 Task: Find connections with filter location Pilar do Sul with filter topic #wellness with filter profile language Potuguese with filter current company Dhanuka Agritech Ltd. with filter school Government College of Engineering Aurangabad with filter industry Rail Transportation with filter service category Nonprofit Consulting with filter keywords title Call Center Representative
Action: Mouse moved to (253, 336)
Screenshot: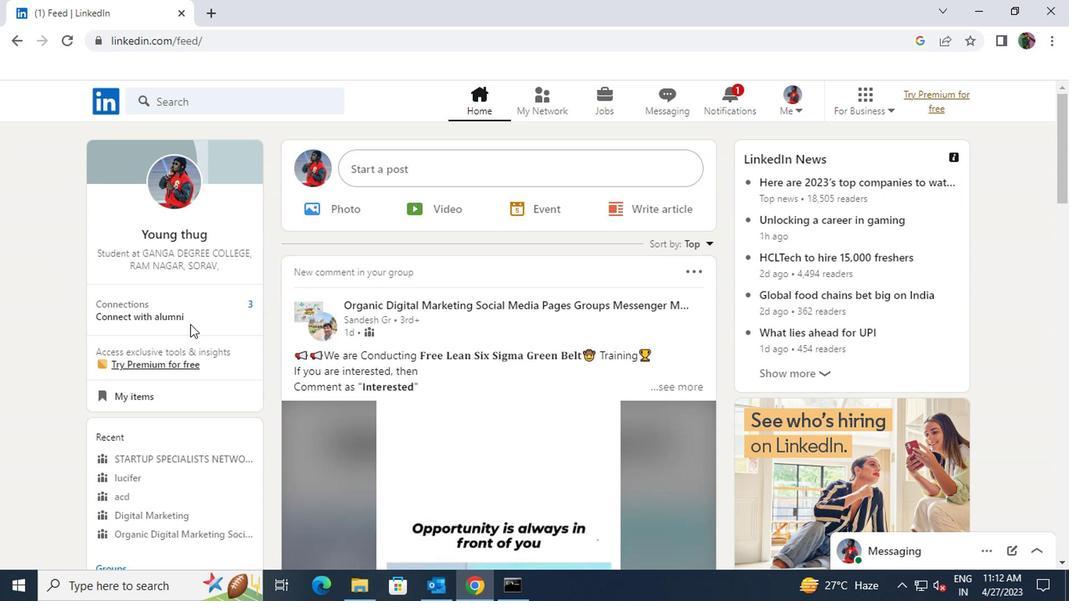 
Action: Mouse pressed left at (253, 336)
Screenshot: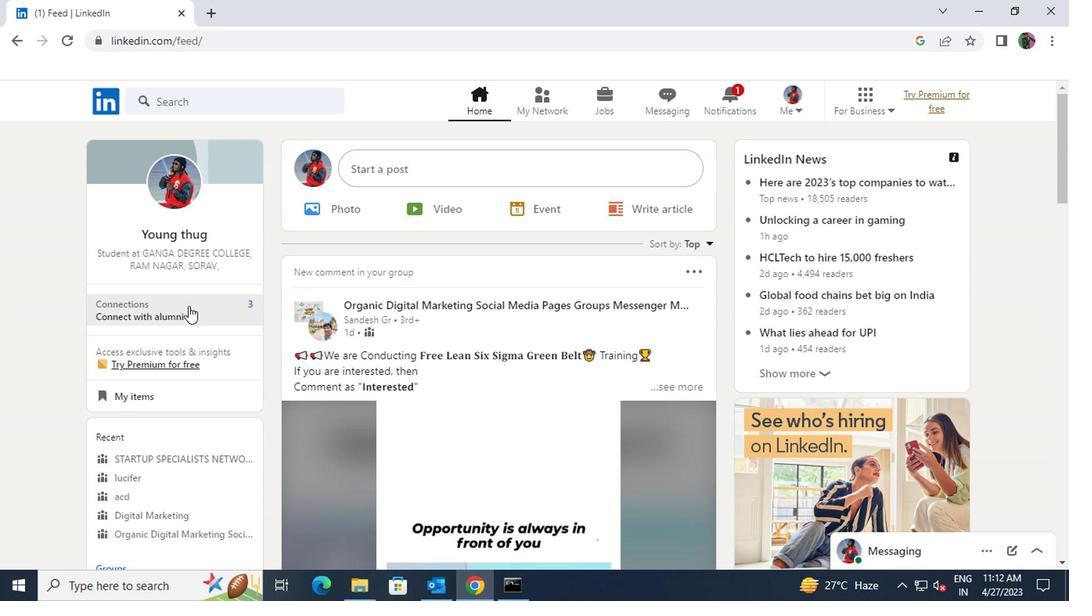 
Action: Mouse moved to (268, 255)
Screenshot: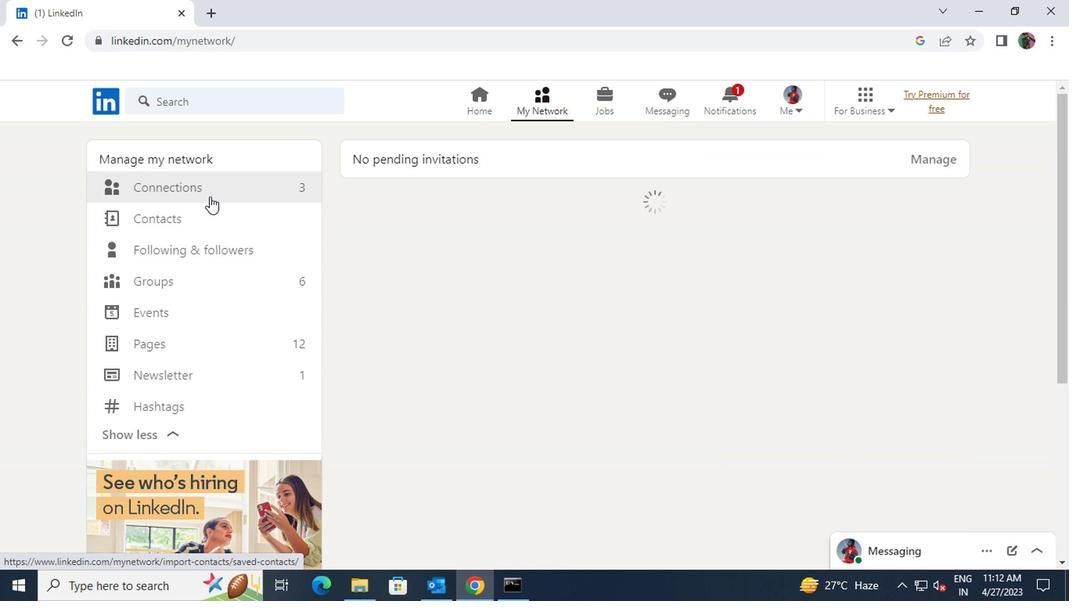 
Action: Mouse pressed left at (268, 255)
Screenshot: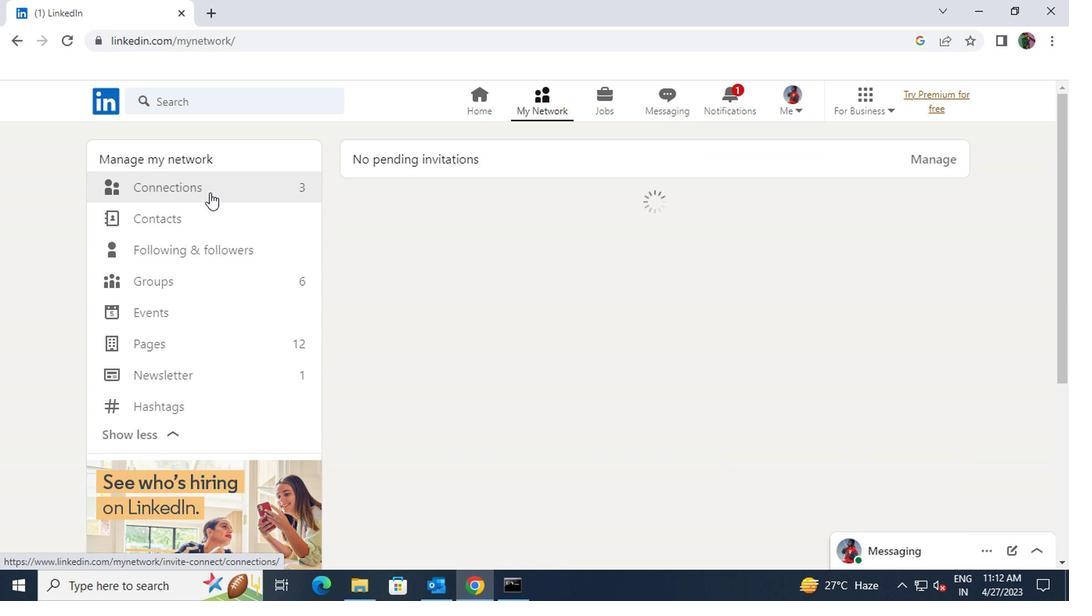 
Action: Mouse moved to (556, 256)
Screenshot: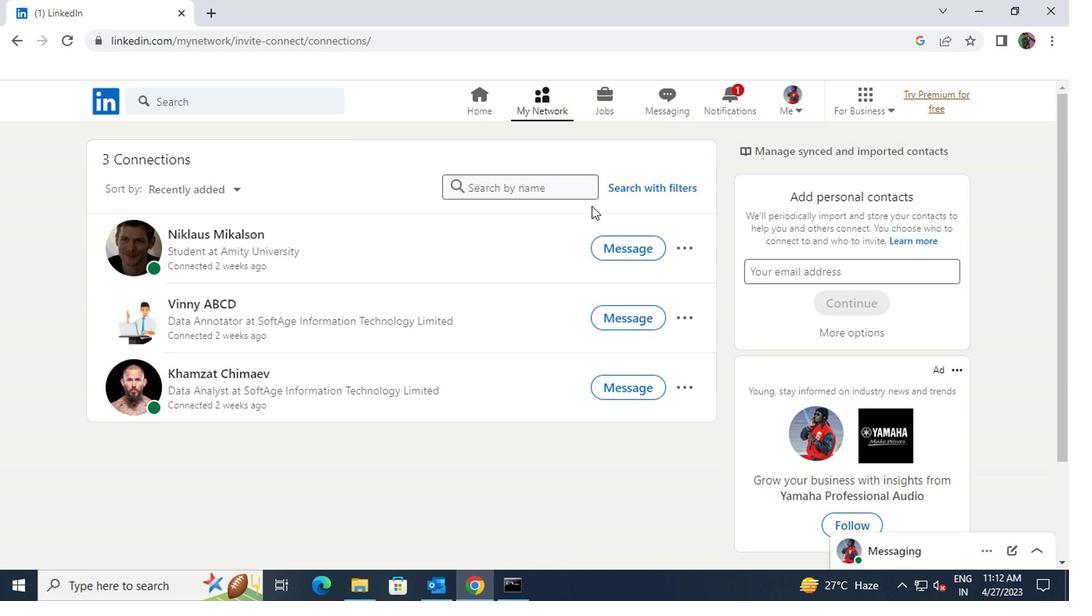 
Action: Mouse pressed left at (556, 256)
Screenshot: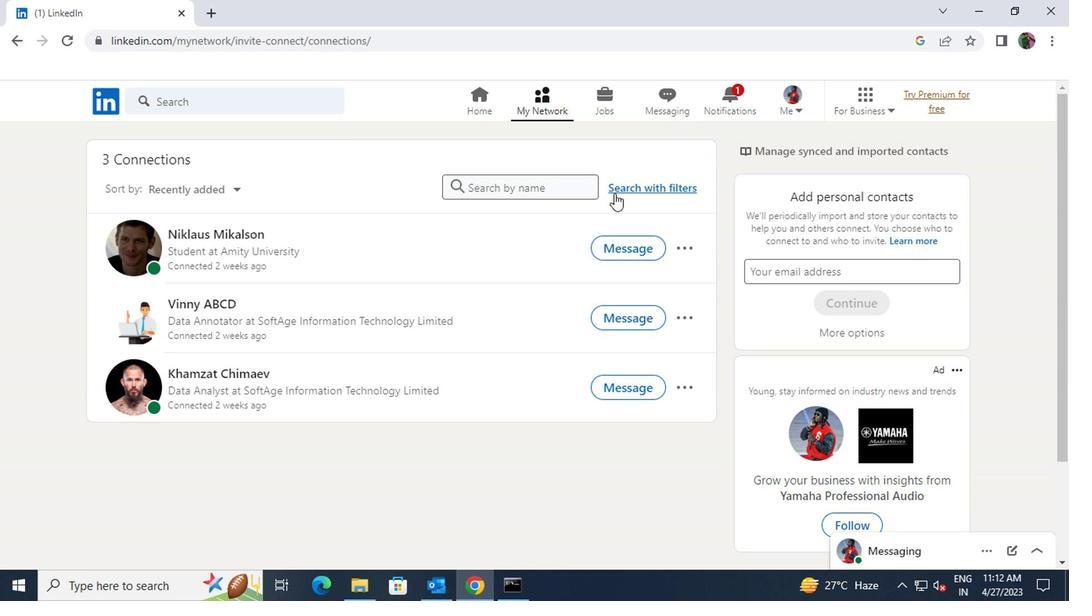 
Action: Mouse moved to (541, 223)
Screenshot: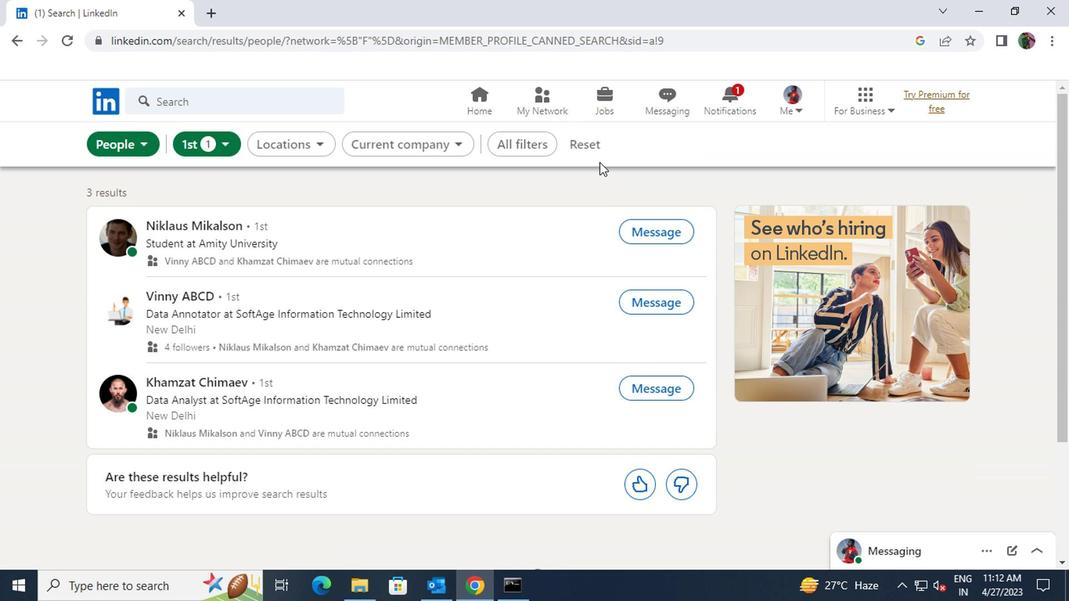 
Action: Mouse pressed left at (541, 223)
Screenshot: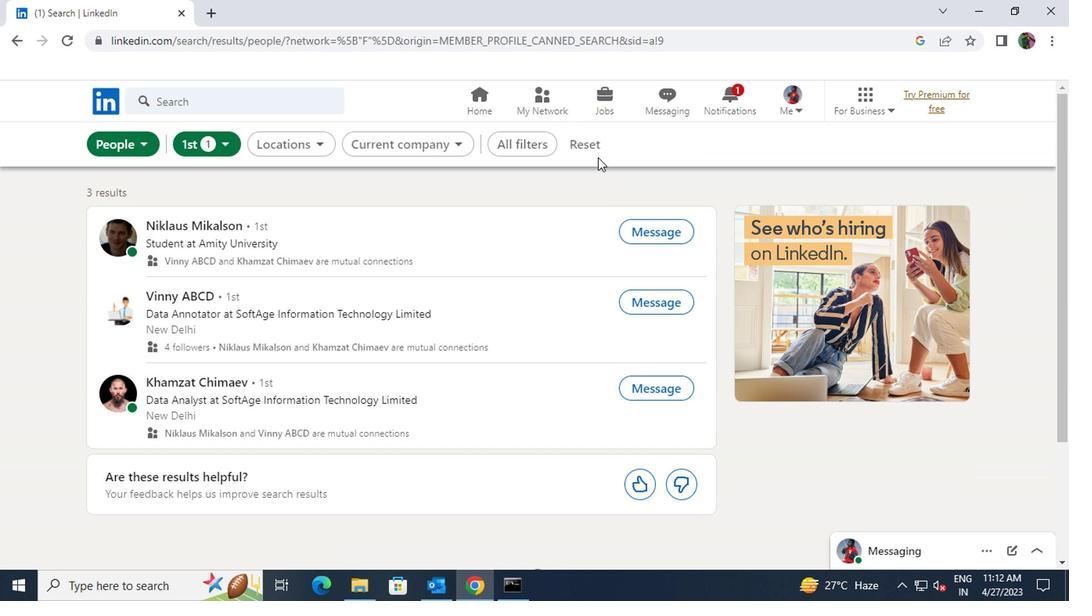 
Action: Mouse moved to (497, 216)
Screenshot: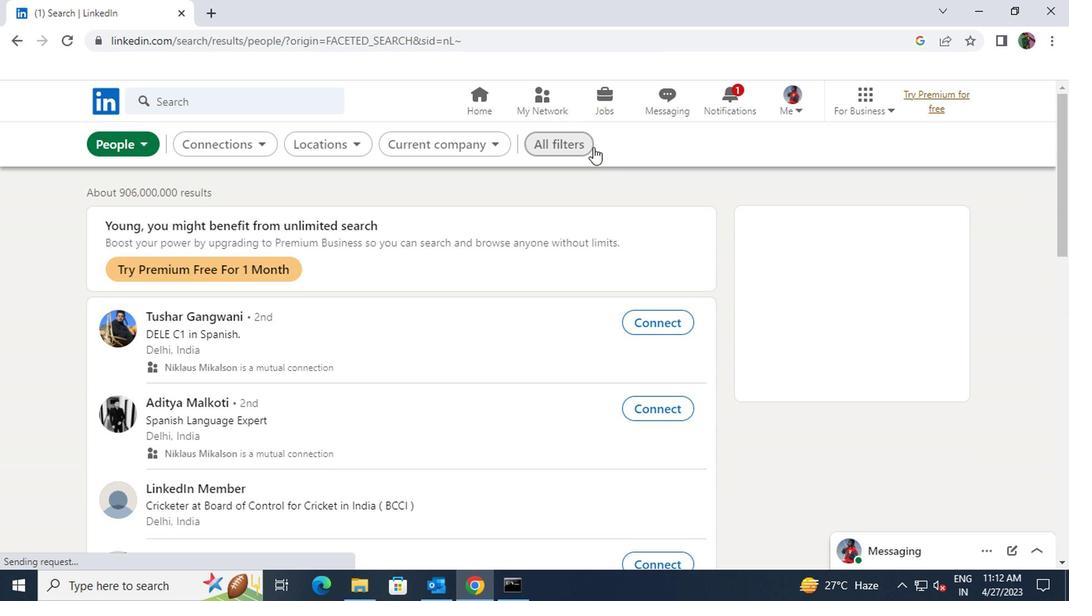 
Action: Mouse pressed left at (497, 216)
Screenshot: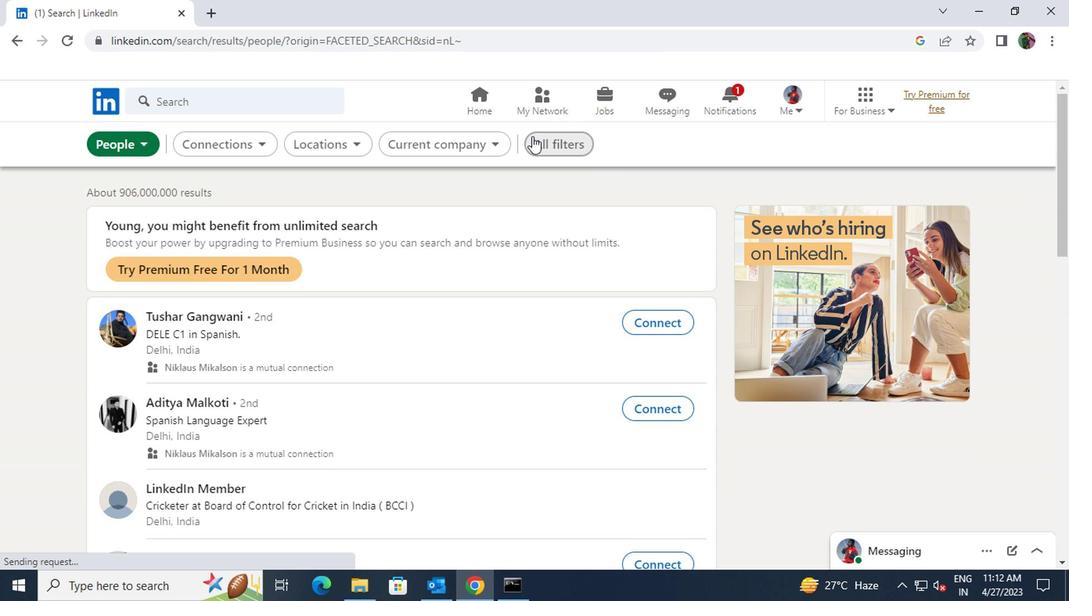 
Action: Mouse moved to (655, 337)
Screenshot: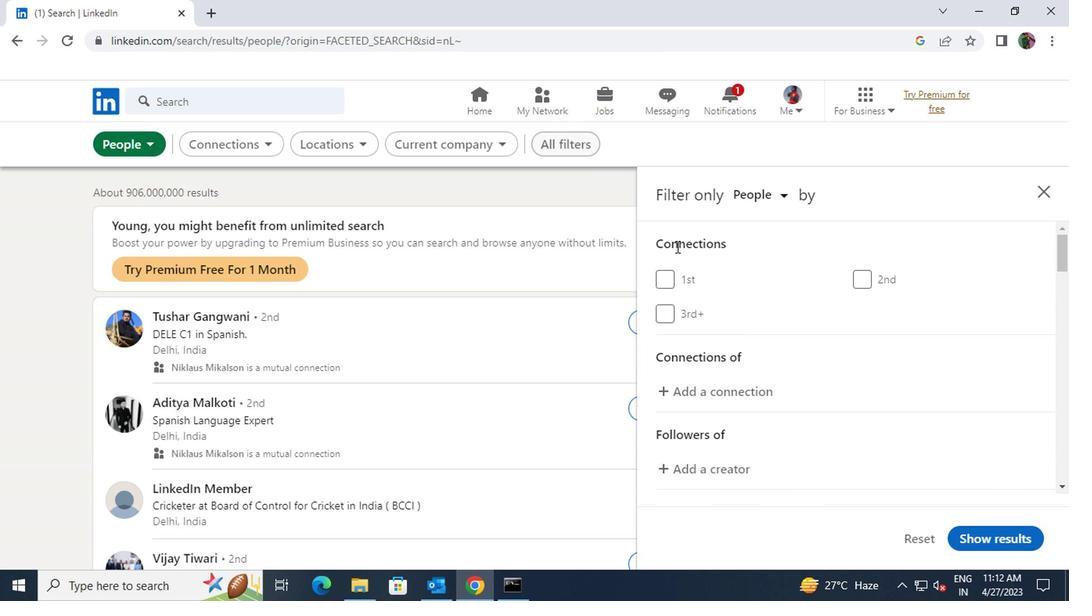 
Action: Mouse scrolled (655, 336) with delta (0, 0)
Screenshot: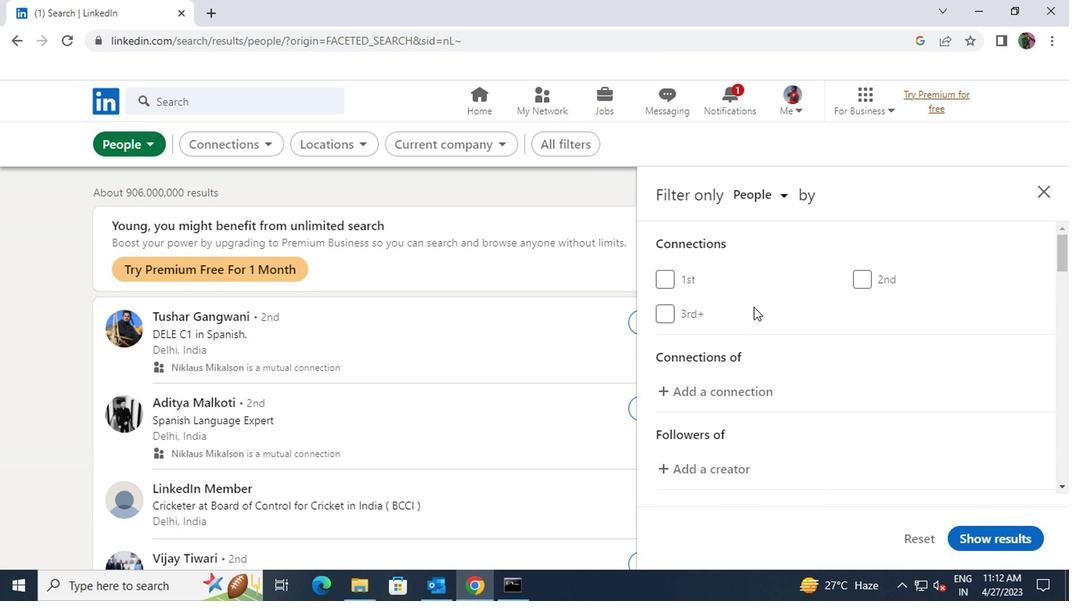 
Action: Mouse scrolled (655, 336) with delta (0, 0)
Screenshot: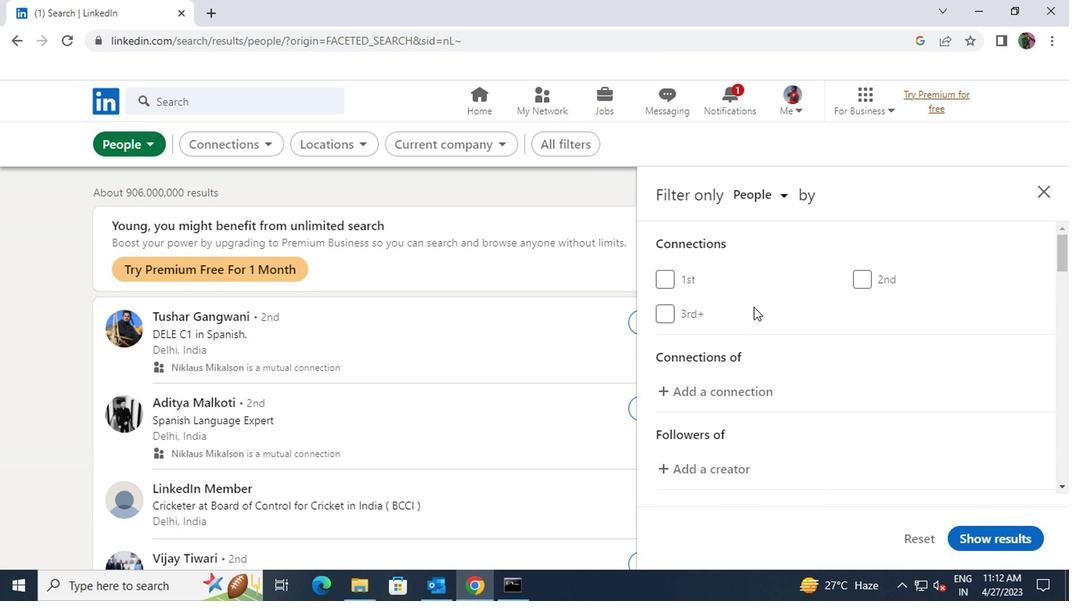 
Action: Mouse scrolled (655, 336) with delta (0, 0)
Screenshot: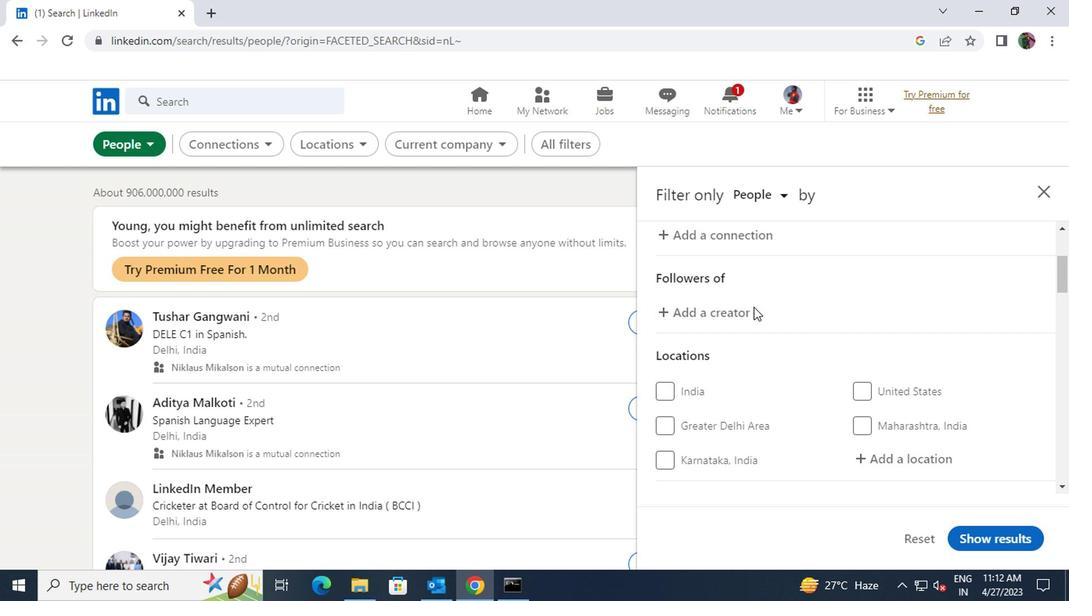 
Action: Mouse moved to (727, 385)
Screenshot: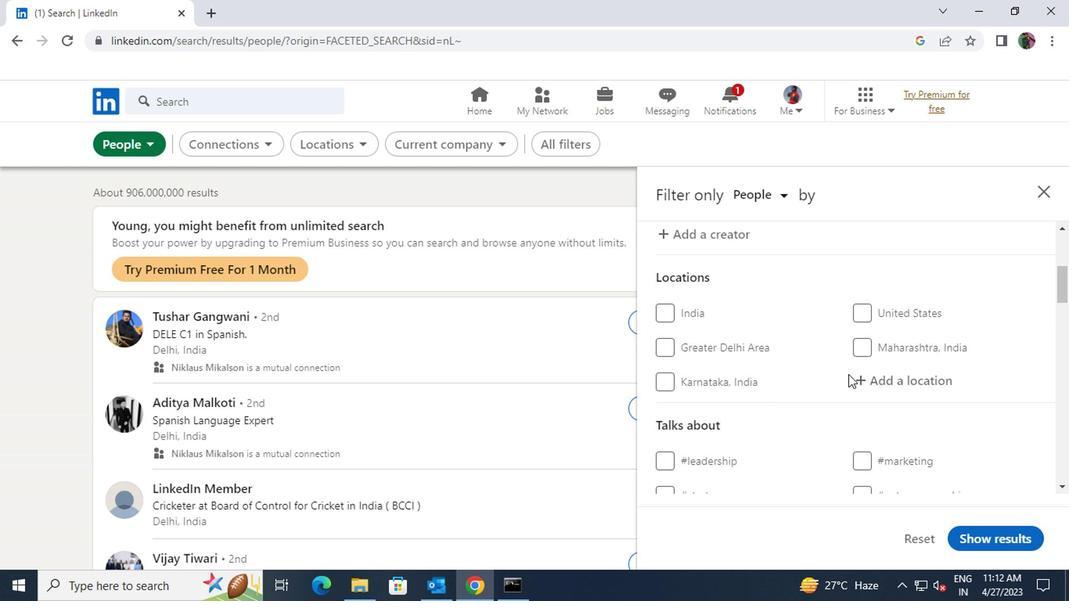 
Action: Mouse pressed left at (727, 385)
Screenshot: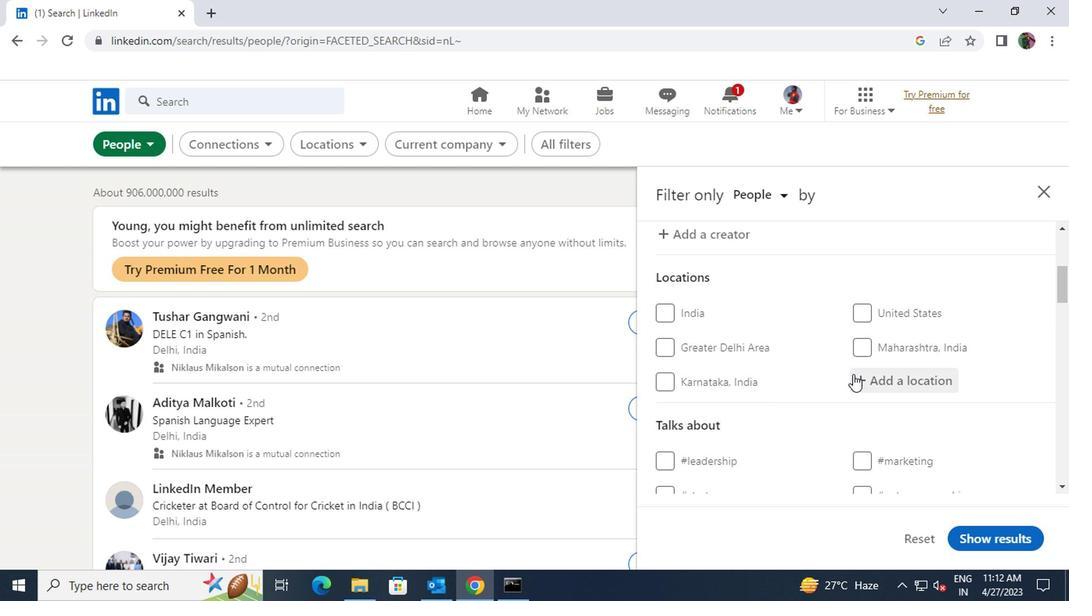 
Action: Key pressed <Key.shift><Key.shift><Key.shift><Key.shift>PILAR<Key.space>DO<Key.space>SUL
Screenshot: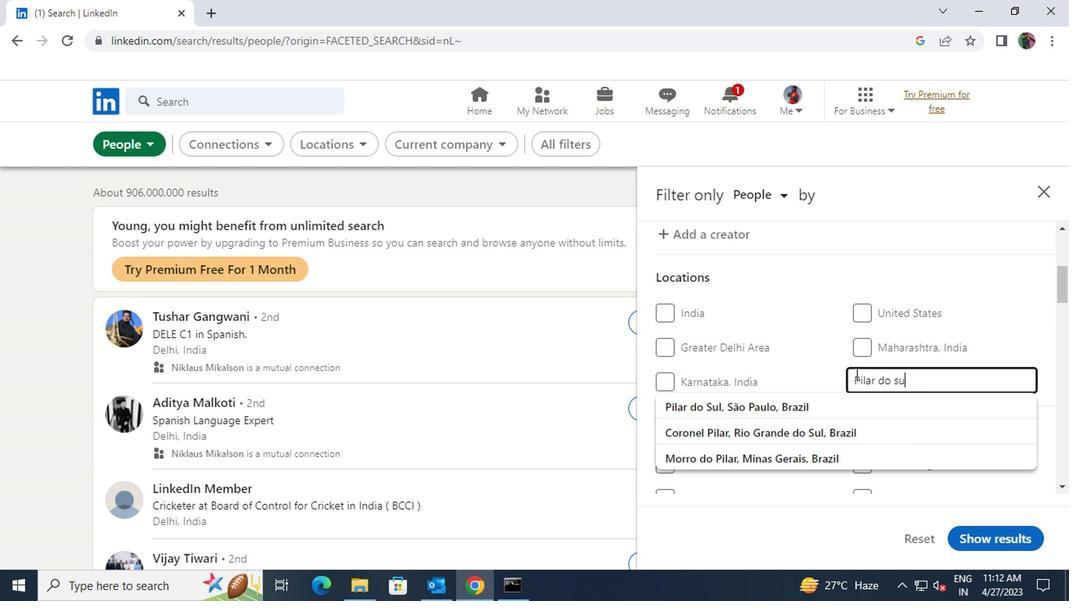 
Action: Mouse moved to (724, 405)
Screenshot: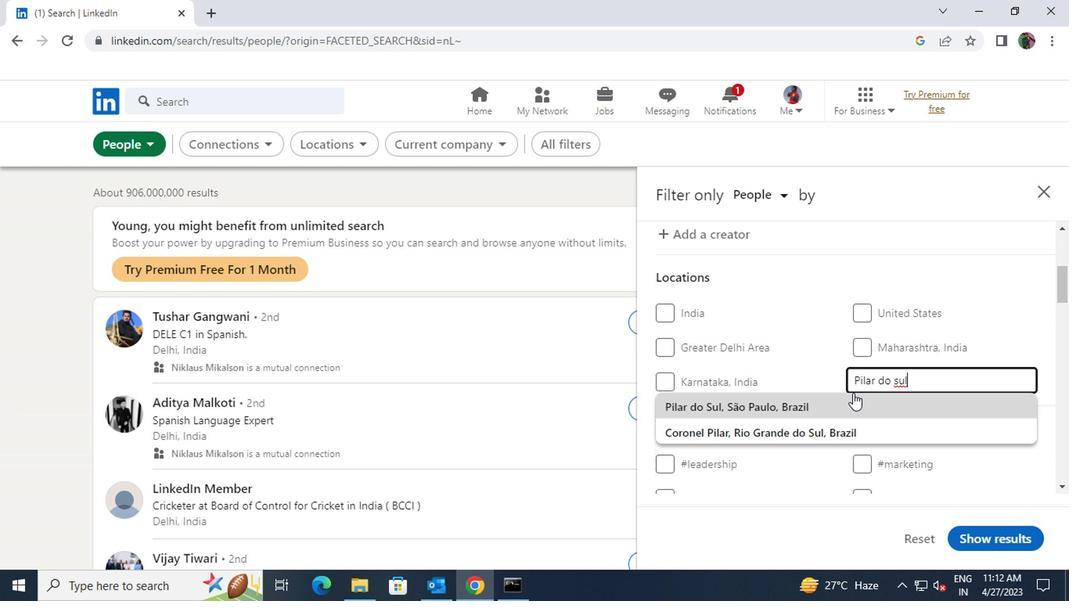 
Action: Mouse pressed left at (724, 405)
Screenshot: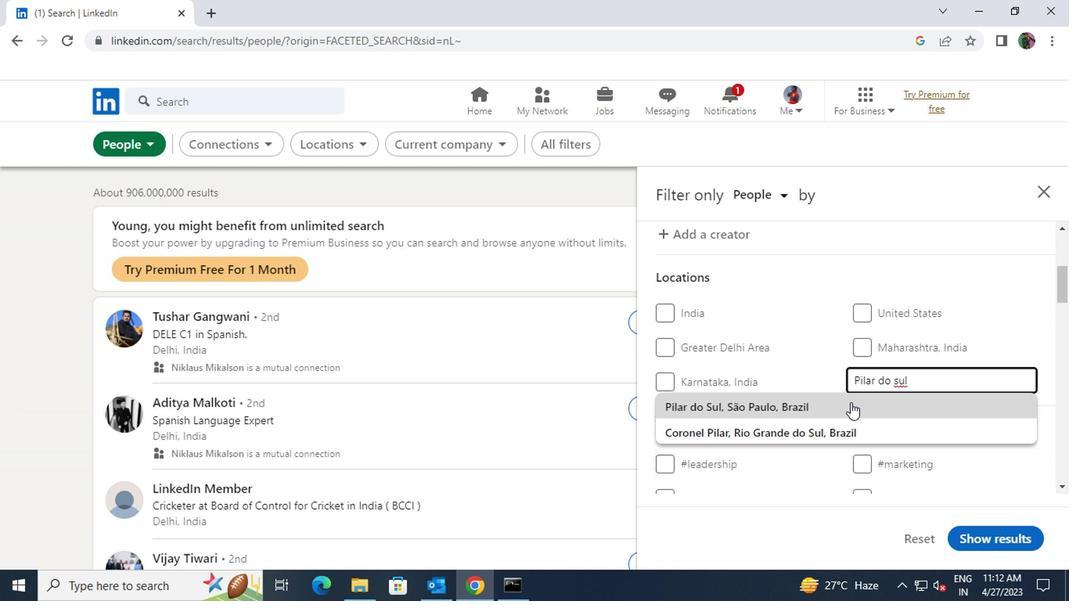 
Action: Mouse scrolled (724, 404) with delta (0, 0)
Screenshot: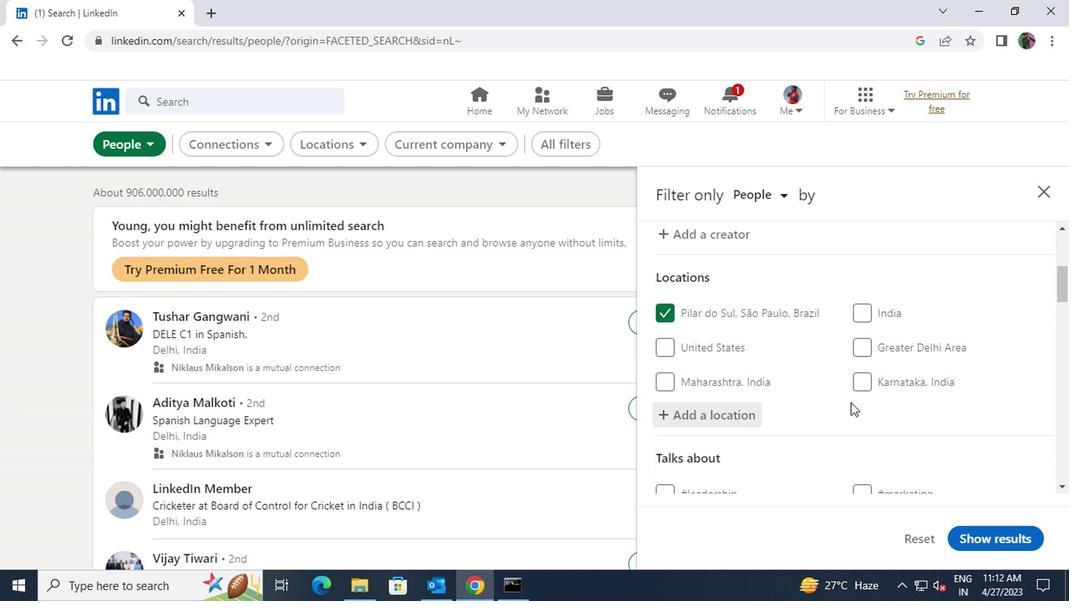 
Action: Mouse scrolled (724, 404) with delta (0, 0)
Screenshot: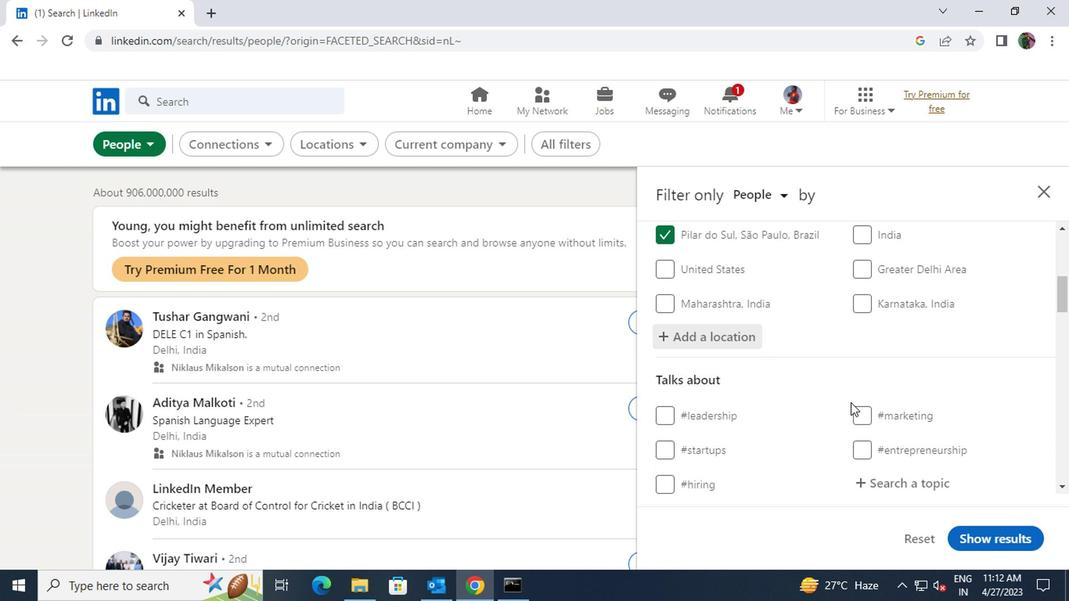 
Action: Mouse scrolled (724, 404) with delta (0, 0)
Screenshot: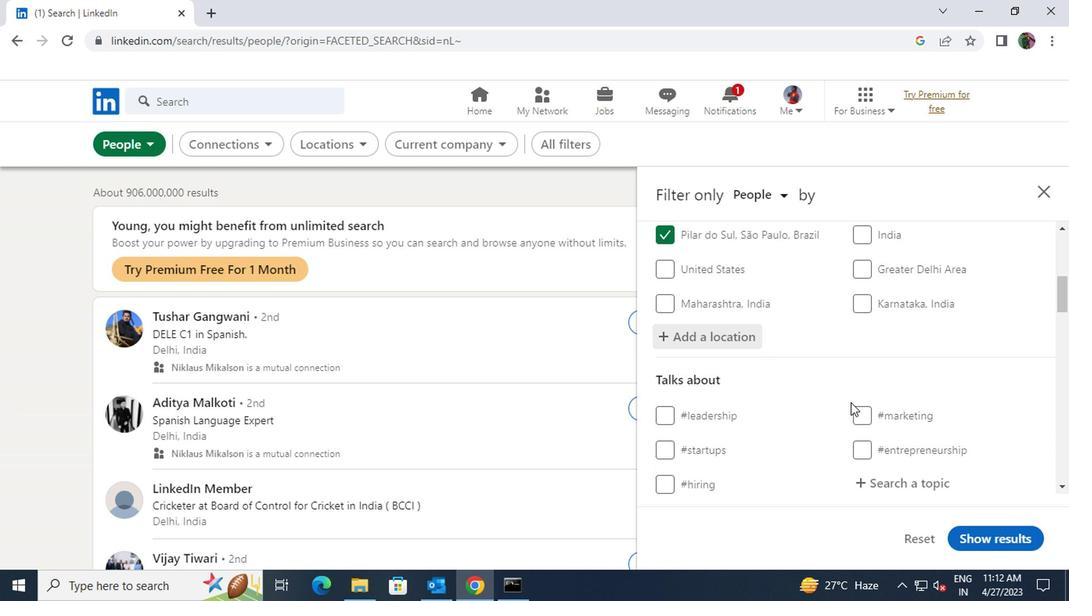 
Action: Mouse moved to (742, 351)
Screenshot: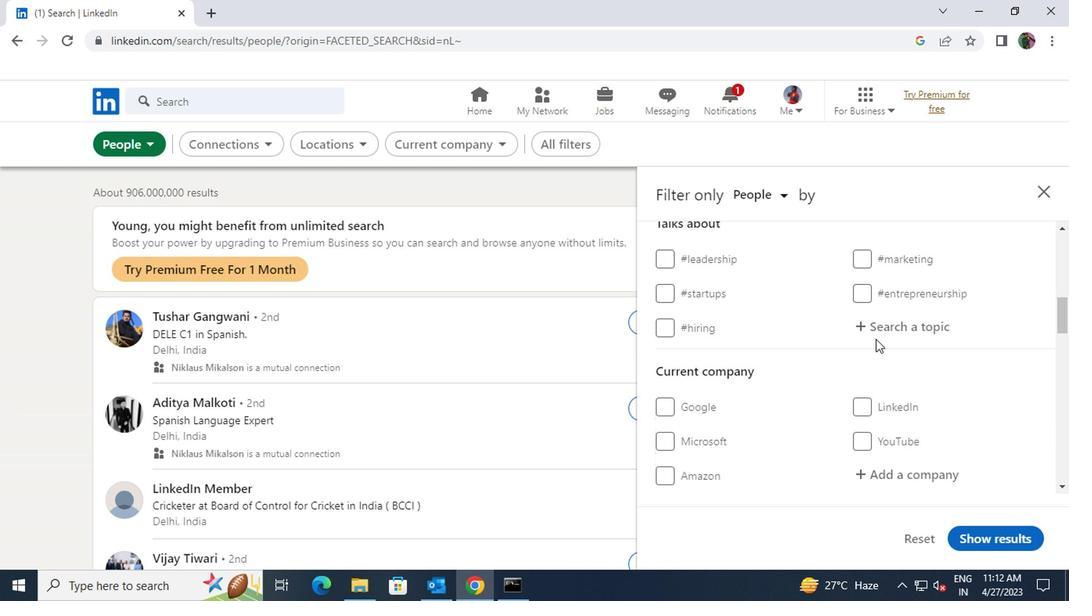 
Action: Mouse pressed left at (742, 351)
Screenshot: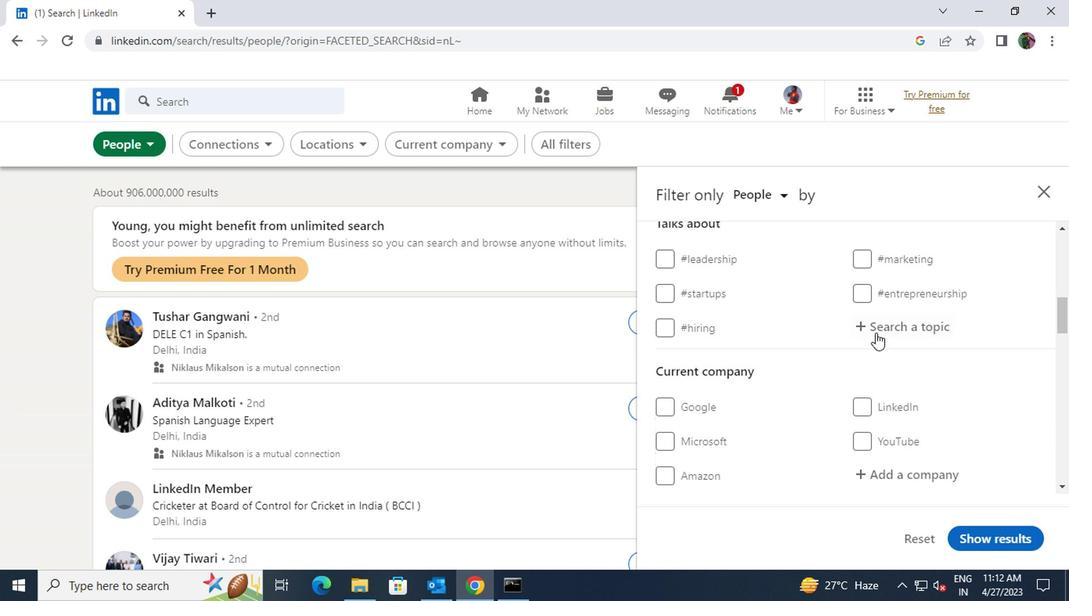 
Action: Key pressed <Key.shift><Key.shift><Key.shift><Key.shift><Key.shift><Key.shift>#<Key.shift>WELLNESS
Screenshot: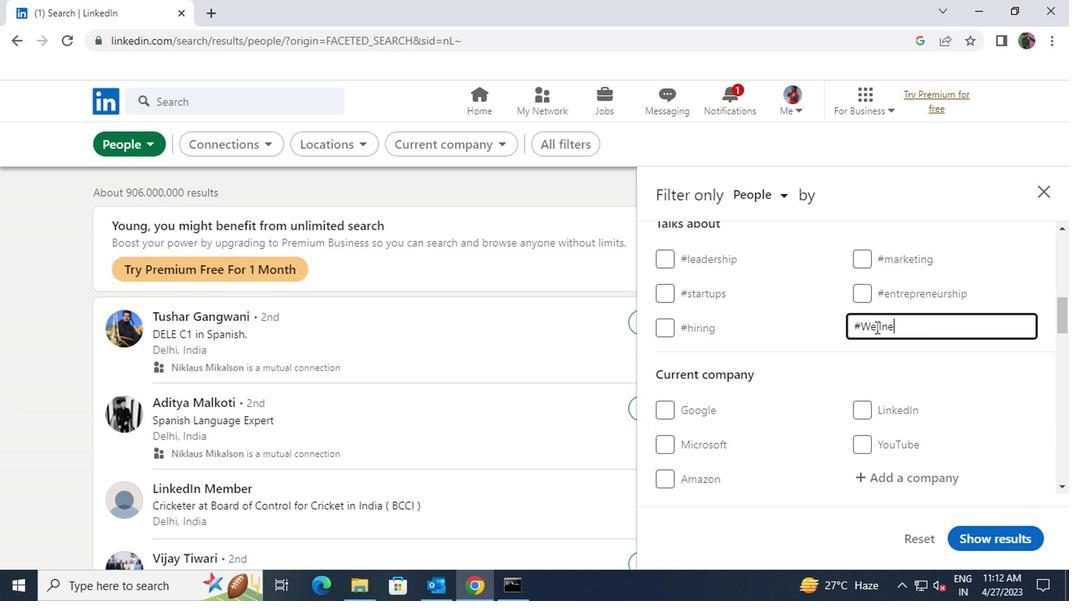 
Action: Mouse scrolled (742, 351) with delta (0, 0)
Screenshot: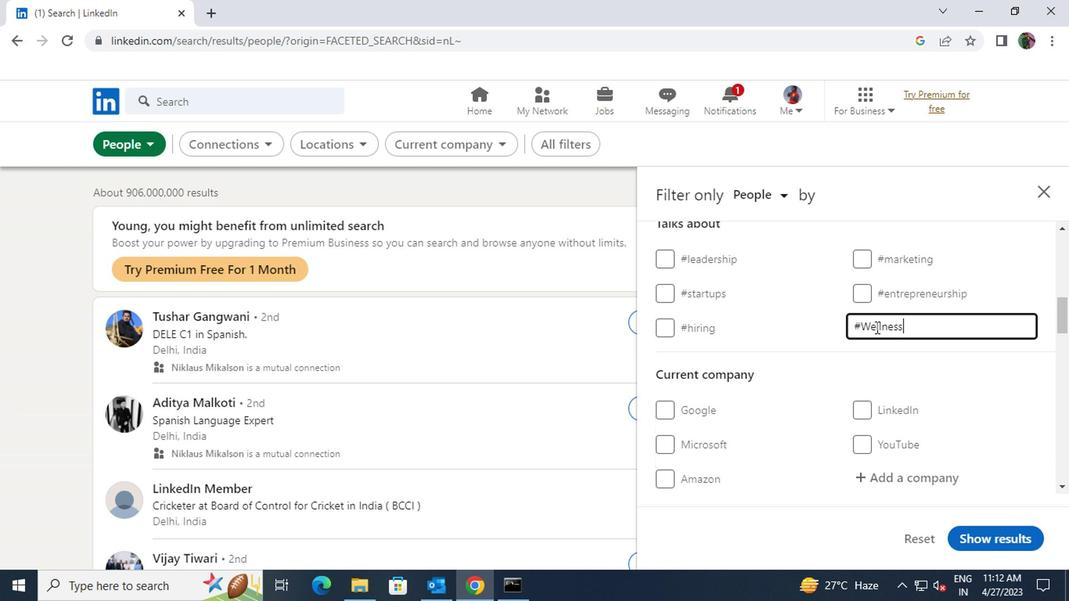 
Action: Mouse scrolled (742, 351) with delta (0, 0)
Screenshot: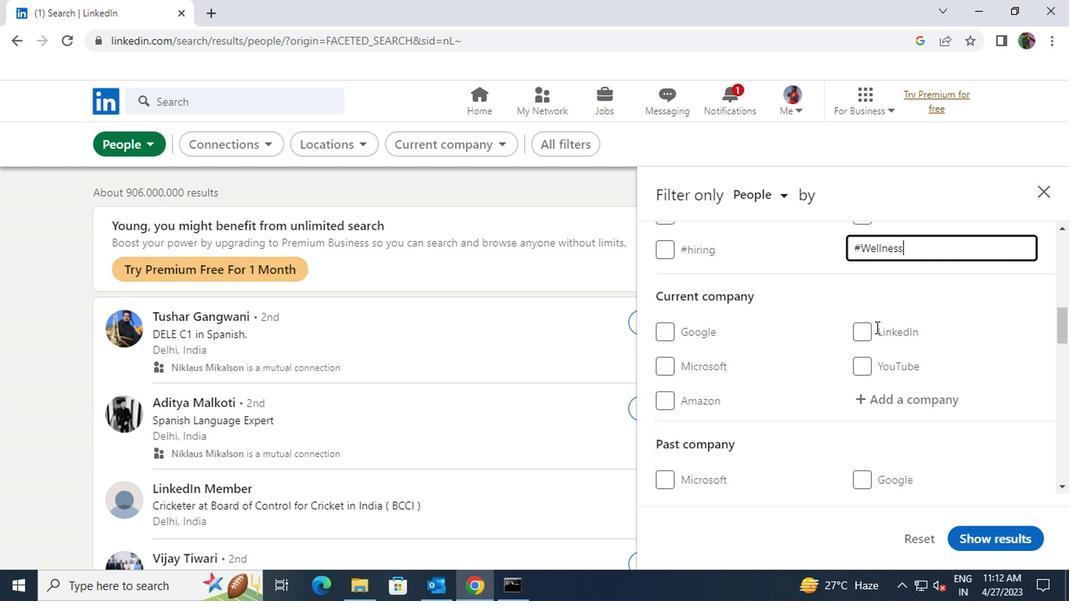 
Action: Mouse moved to (744, 350)
Screenshot: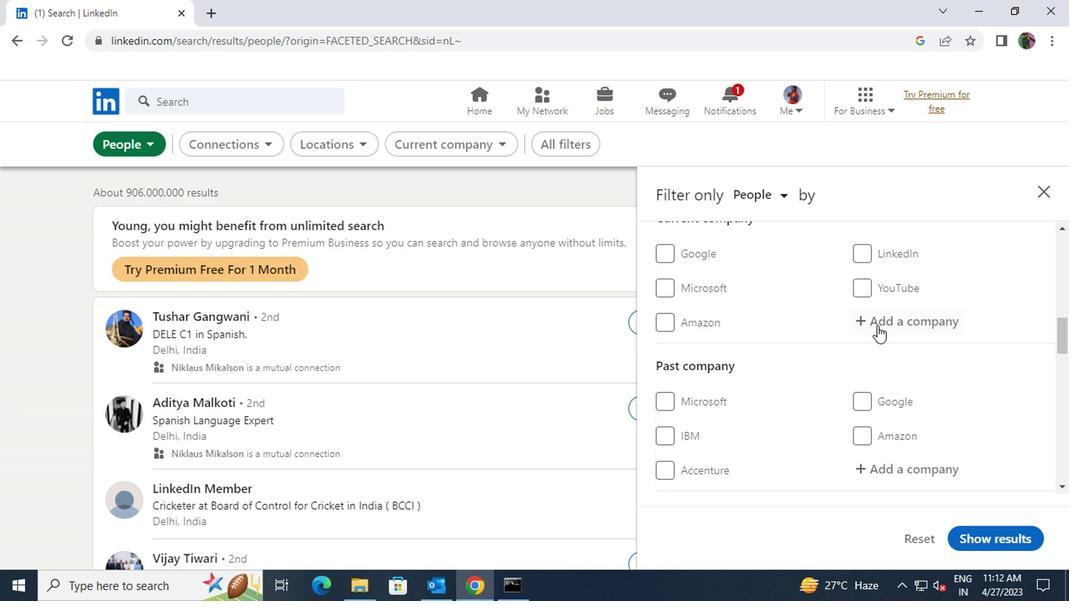 
Action: Mouse pressed left at (744, 350)
Screenshot: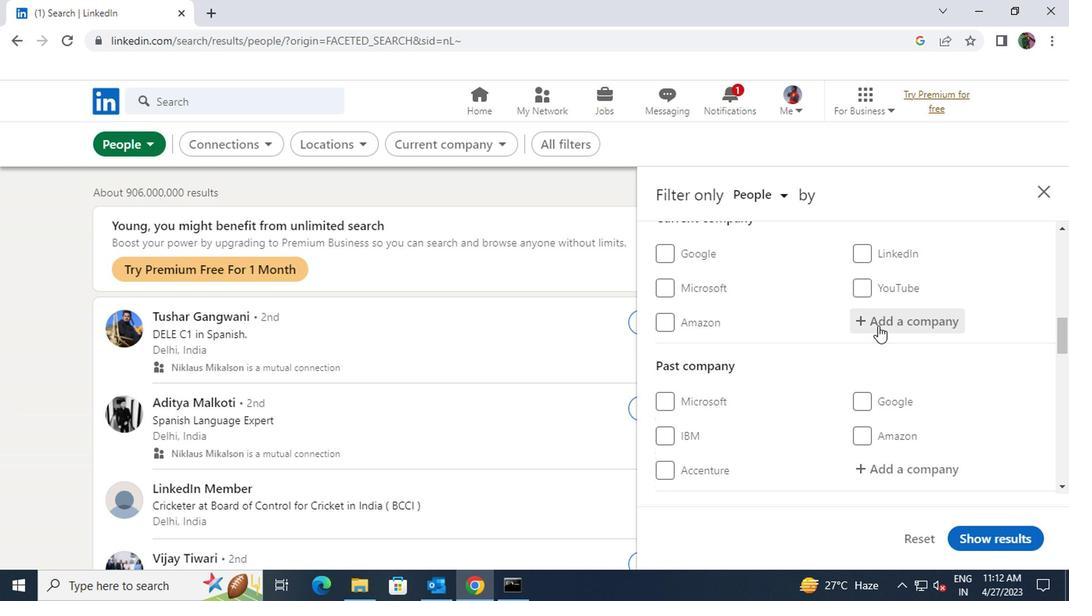 
Action: Key pressed <Key.shift>DHANUKA
Screenshot: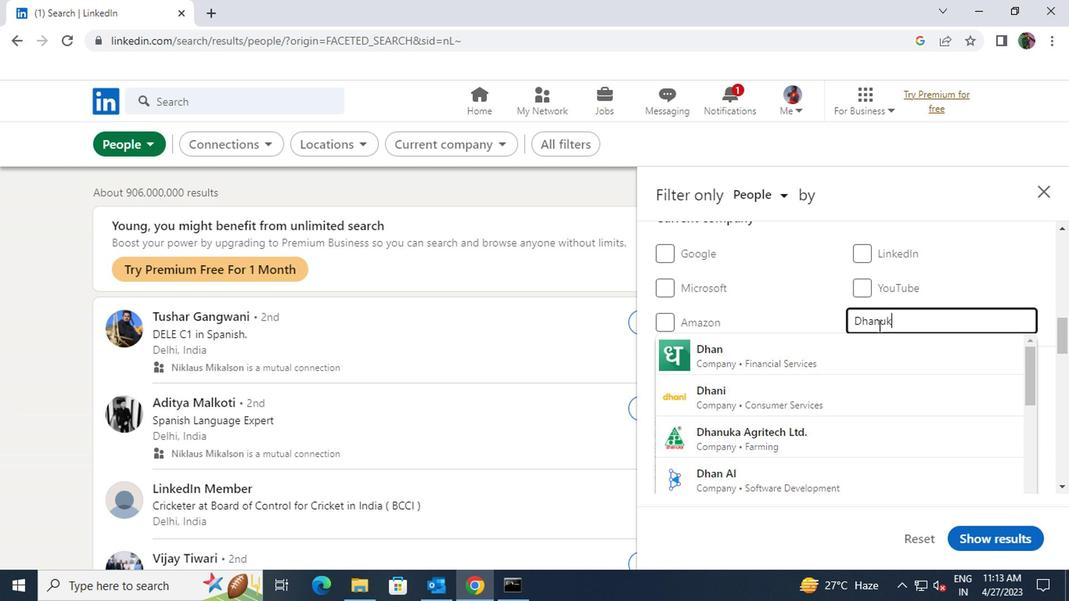 
Action: Mouse moved to (742, 359)
Screenshot: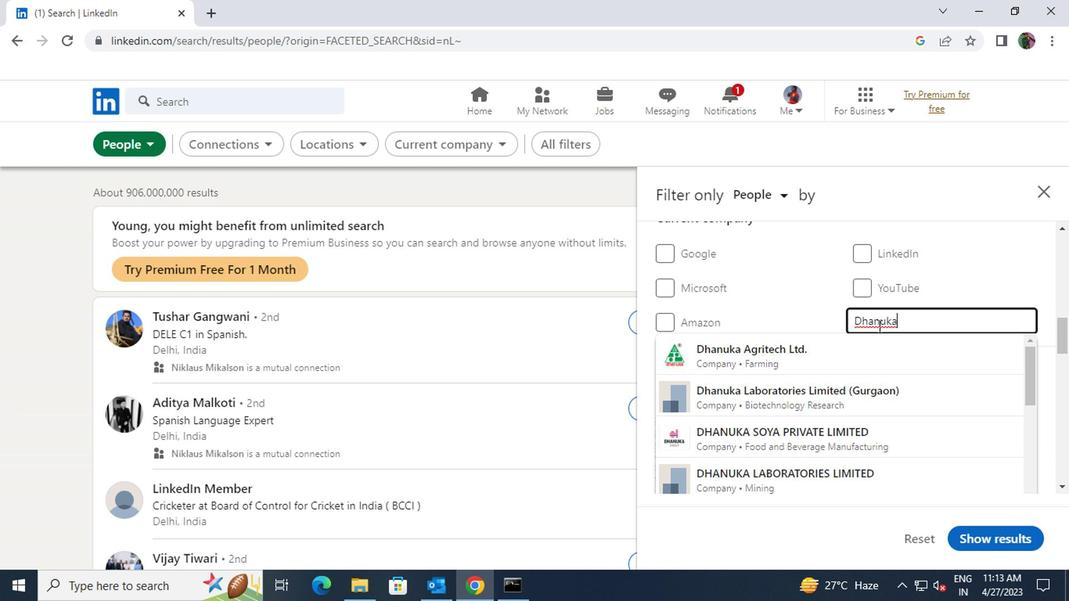 
Action: Mouse pressed left at (742, 359)
Screenshot: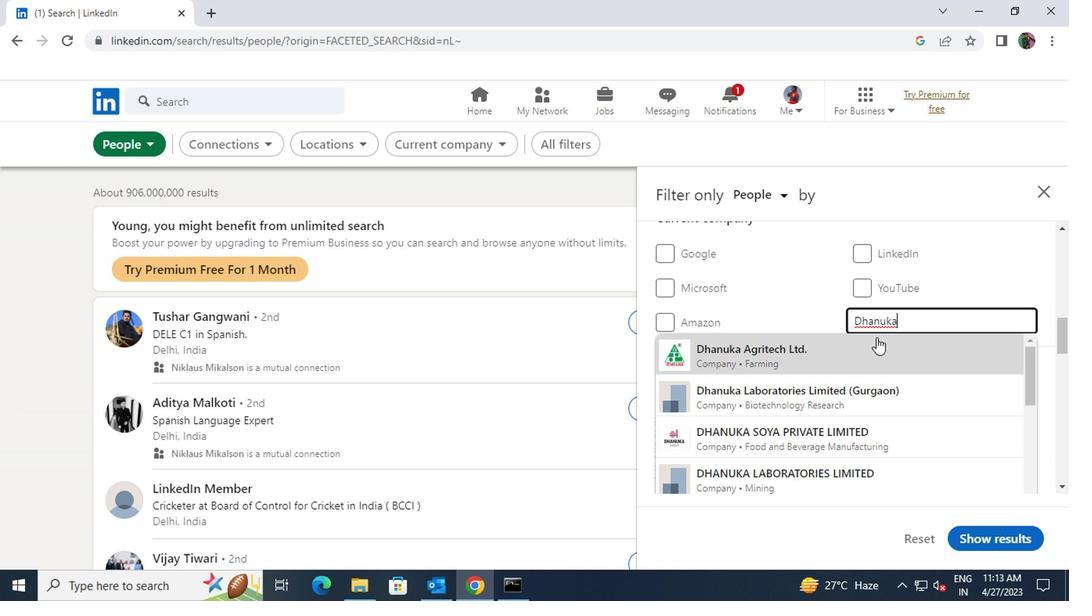 
Action: Mouse scrolled (742, 358) with delta (0, 0)
Screenshot: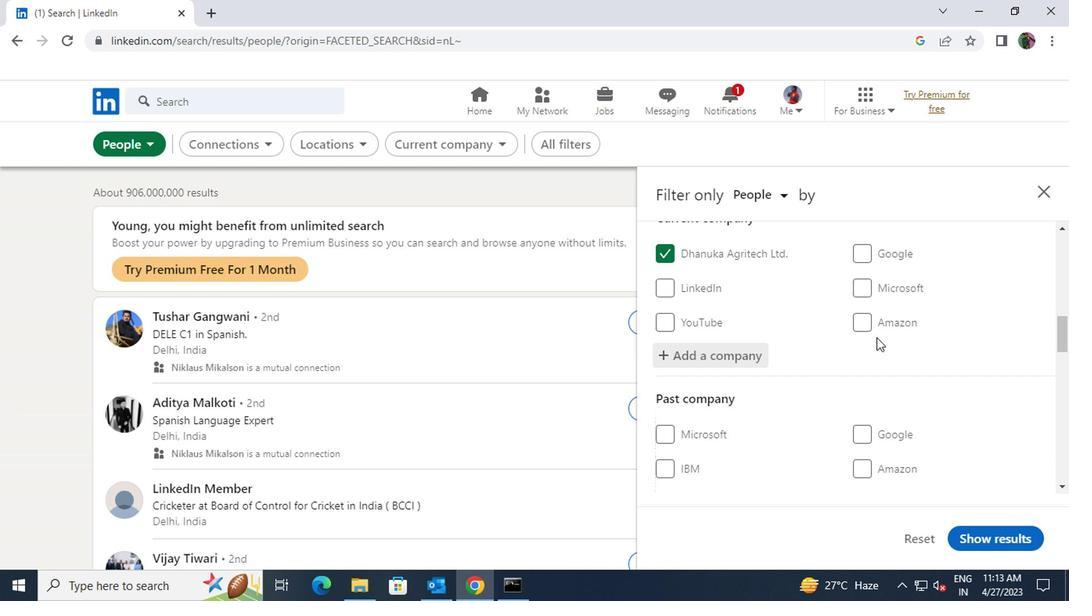 
Action: Mouse scrolled (742, 358) with delta (0, 0)
Screenshot: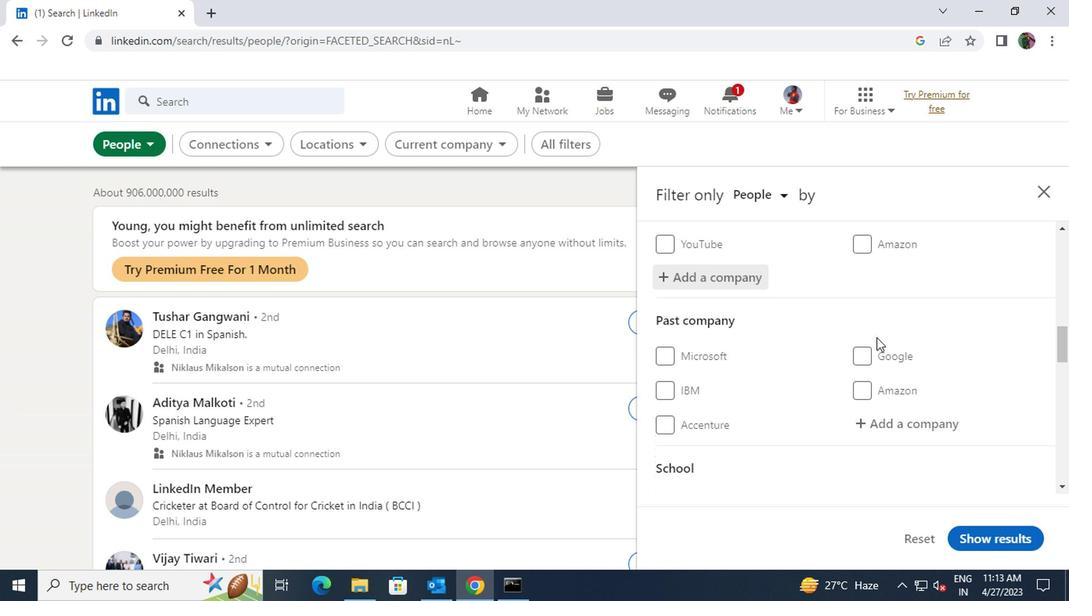 
Action: Mouse scrolled (742, 358) with delta (0, 0)
Screenshot: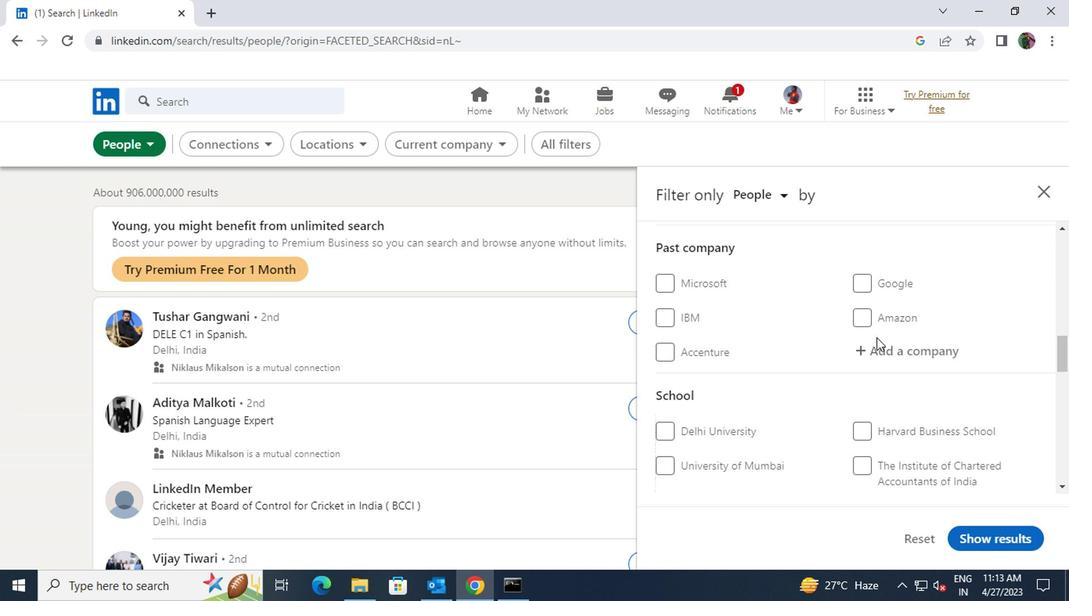 
Action: Mouse scrolled (742, 358) with delta (0, 0)
Screenshot: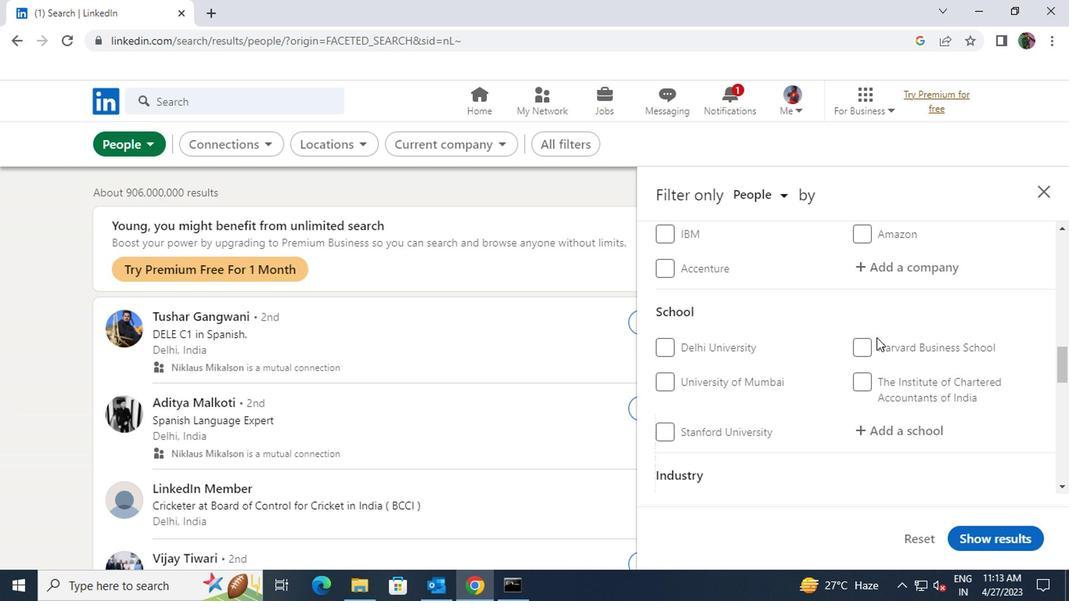 
Action: Mouse moved to (743, 364)
Screenshot: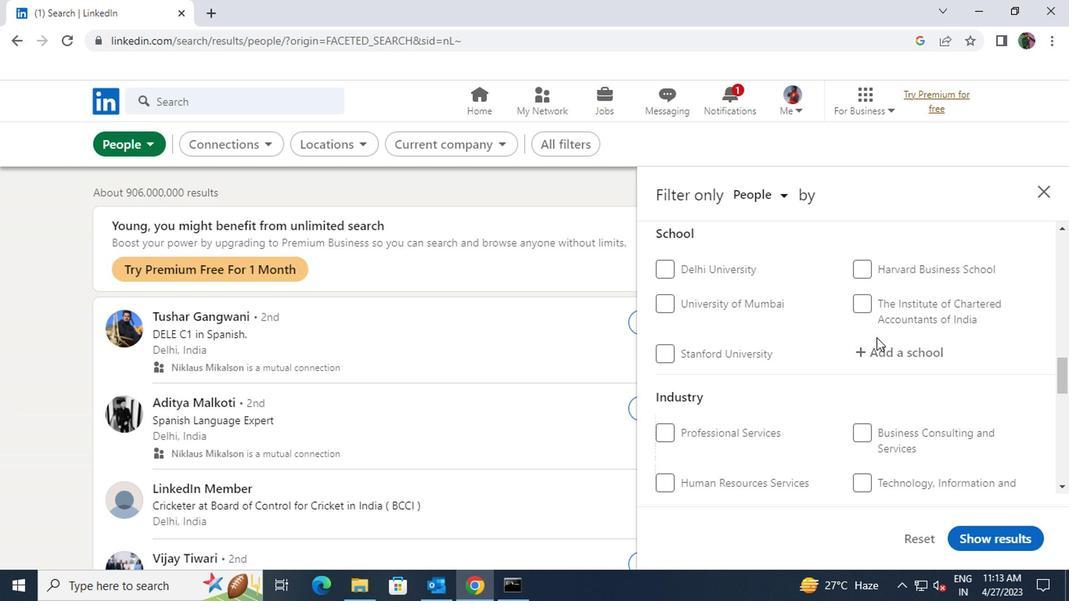
Action: Mouse pressed left at (743, 364)
Screenshot: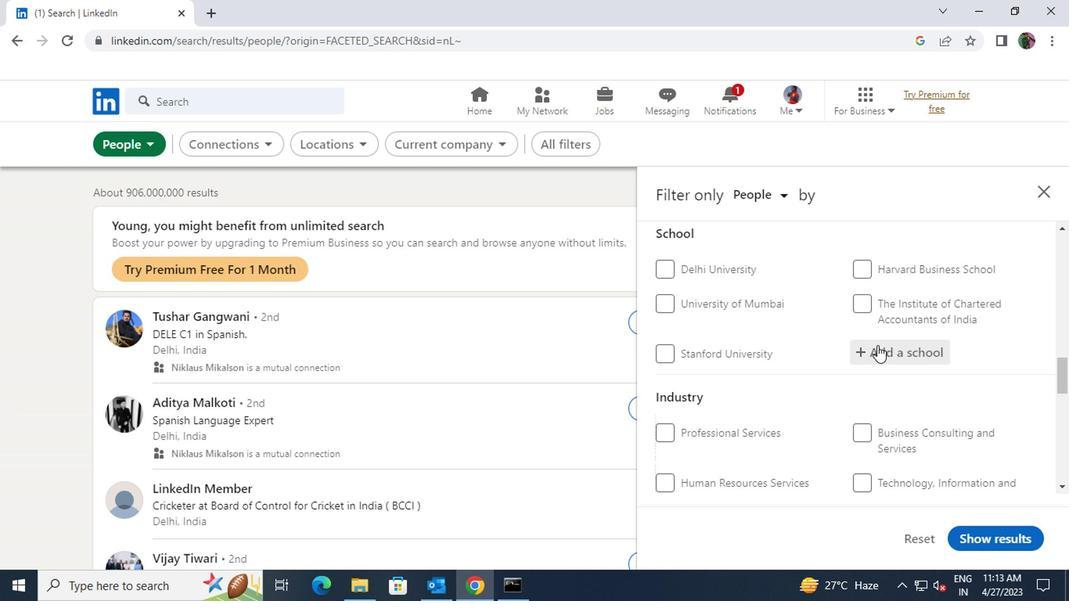 
Action: Key pressed <Key.shift>GOVERNMENT<Key.space>COLLEGE<Key.space>OF<Key.space>ENGI
Screenshot: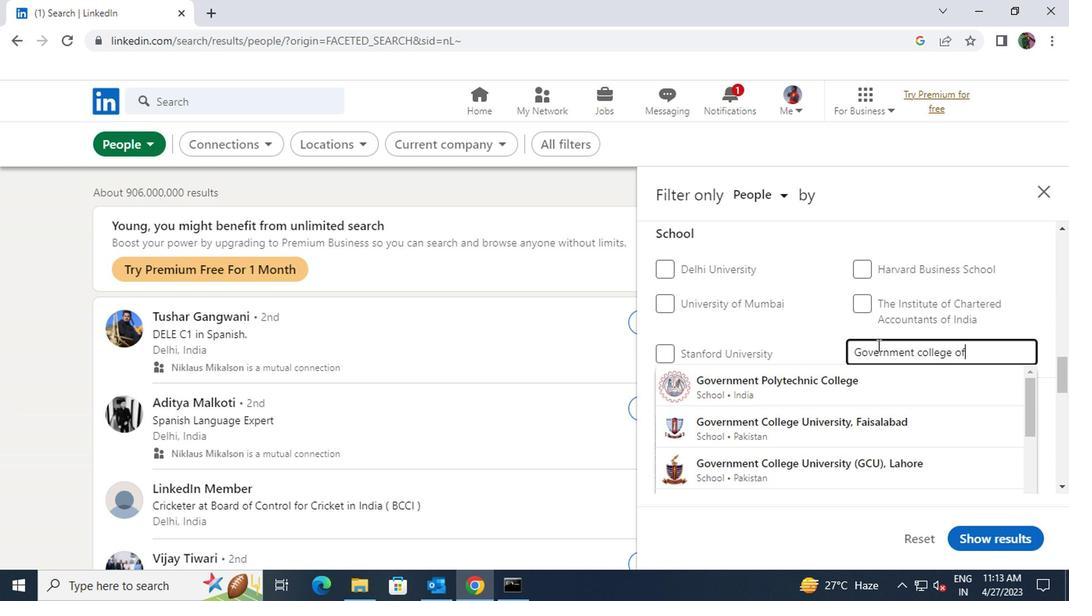 
Action: Mouse moved to (752, 413)
Screenshot: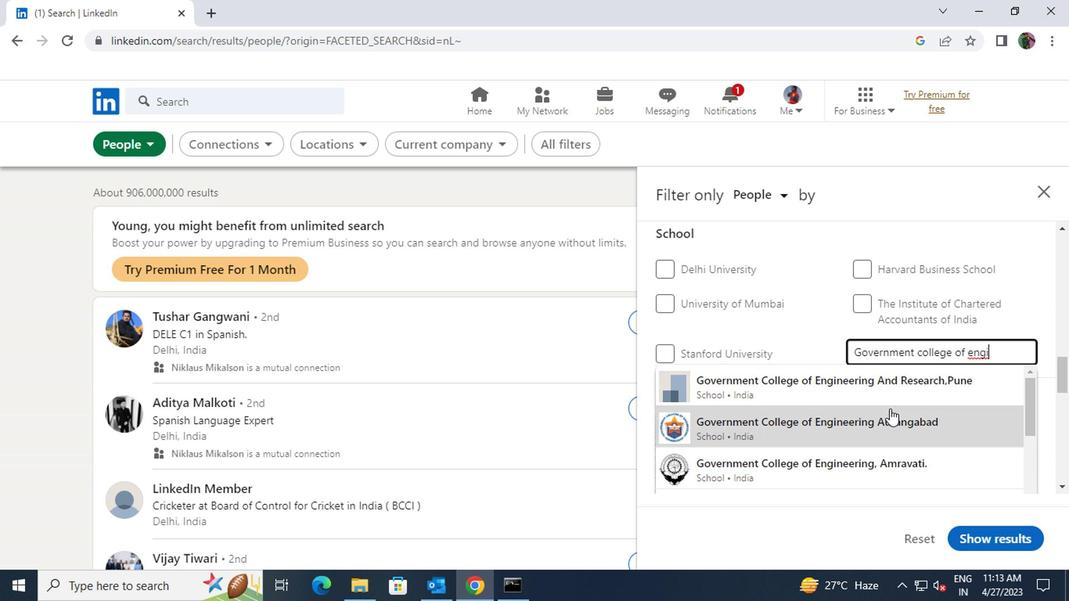 
Action: Mouse pressed left at (752, 413)
Screenshot: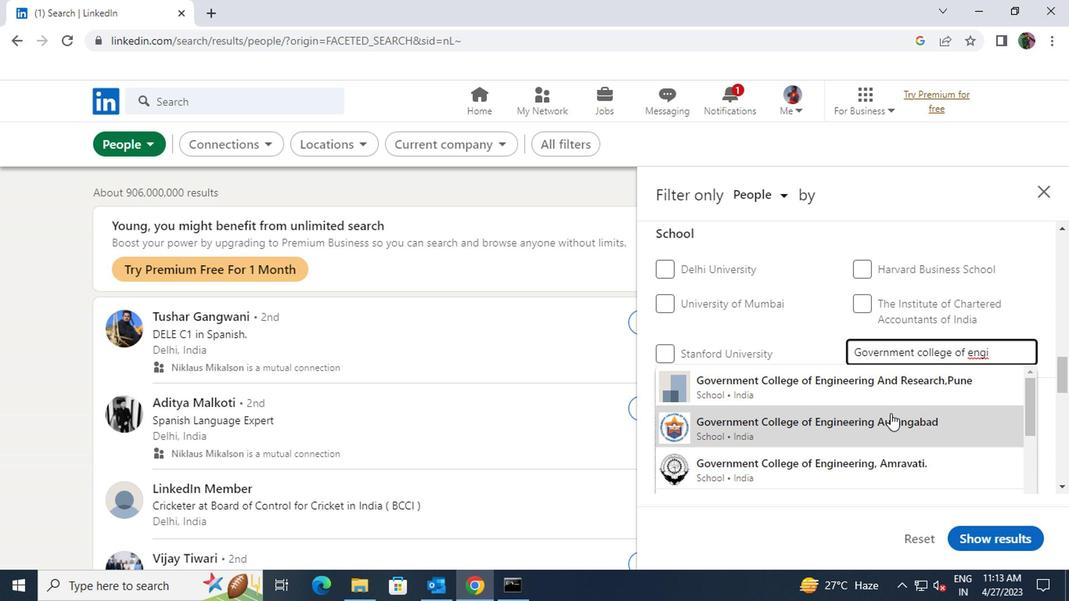 
Action: Mouse scrolled (752, 412) with delta (0, 0)
Screenshot: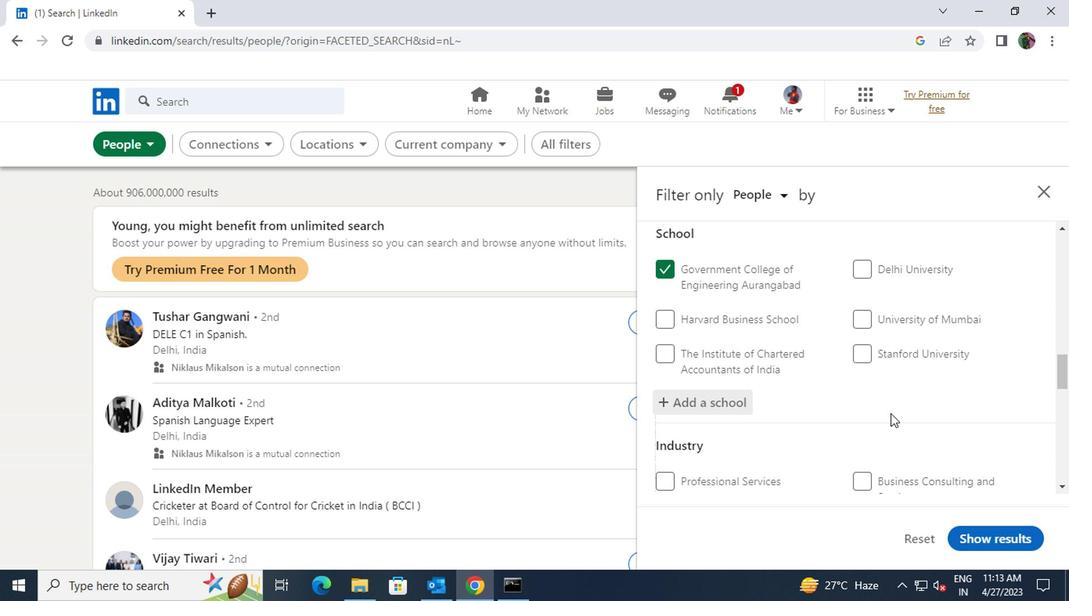 
Action: Mouse scrolled (752, 412) with delta (0, 0)
Screenshot: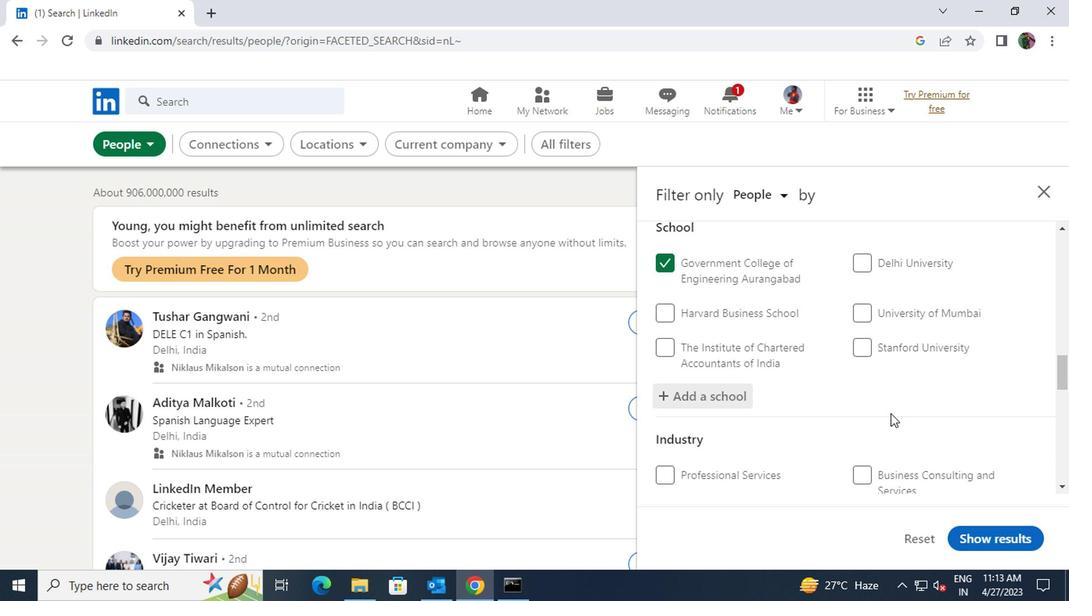 
Action: Mouse scrolled (752, 412) with delta (0, 0)
Screenshot: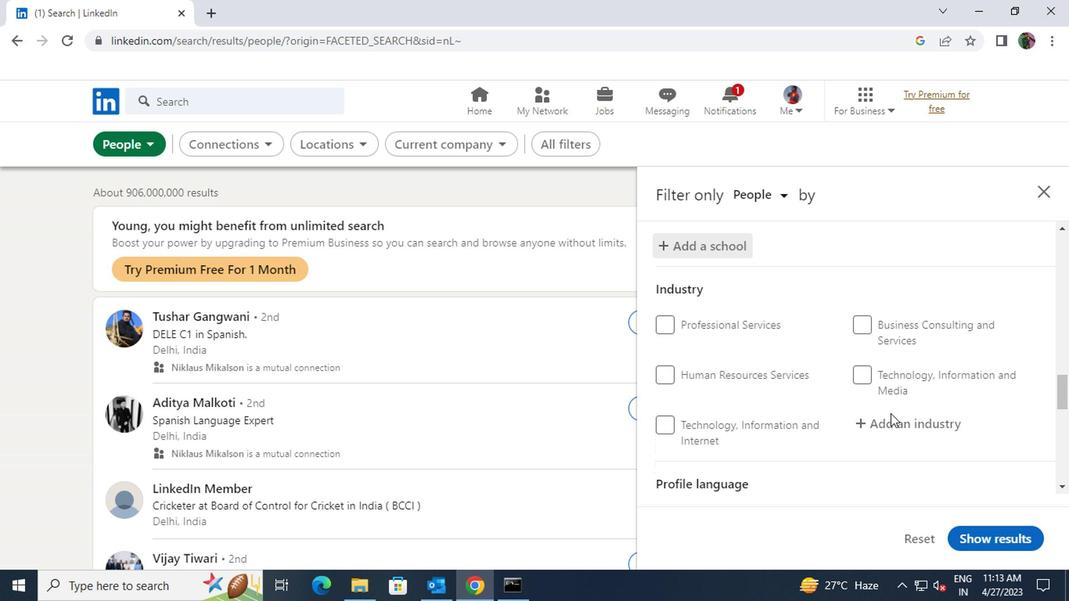 
Action: Mouse scrolled (752, 412) with delta (0, 0)
Screenshot: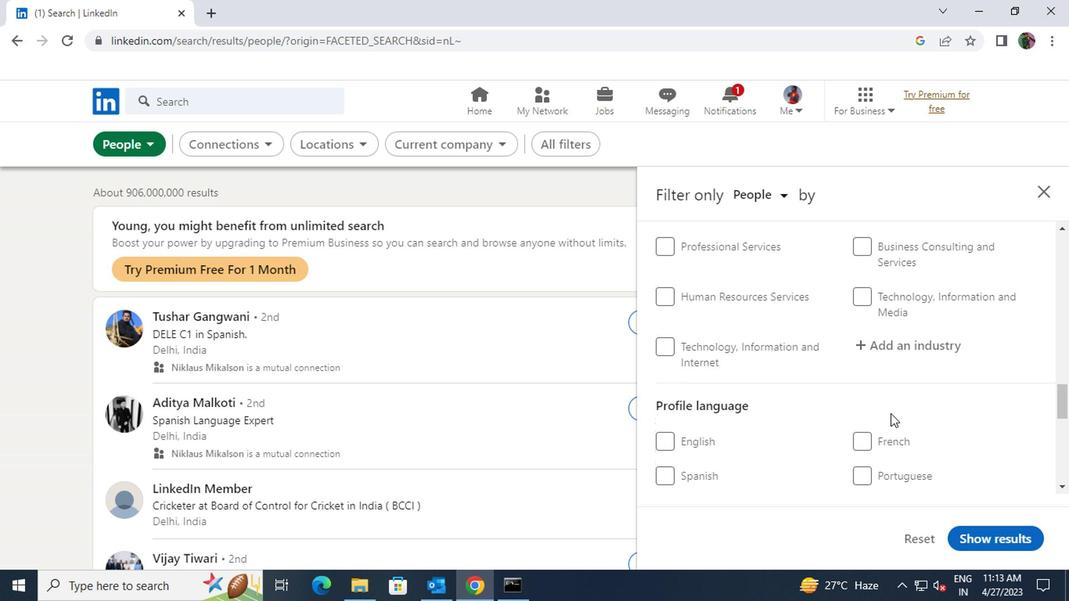 
Action: Mouse moved to (739, 399)
Screenshot: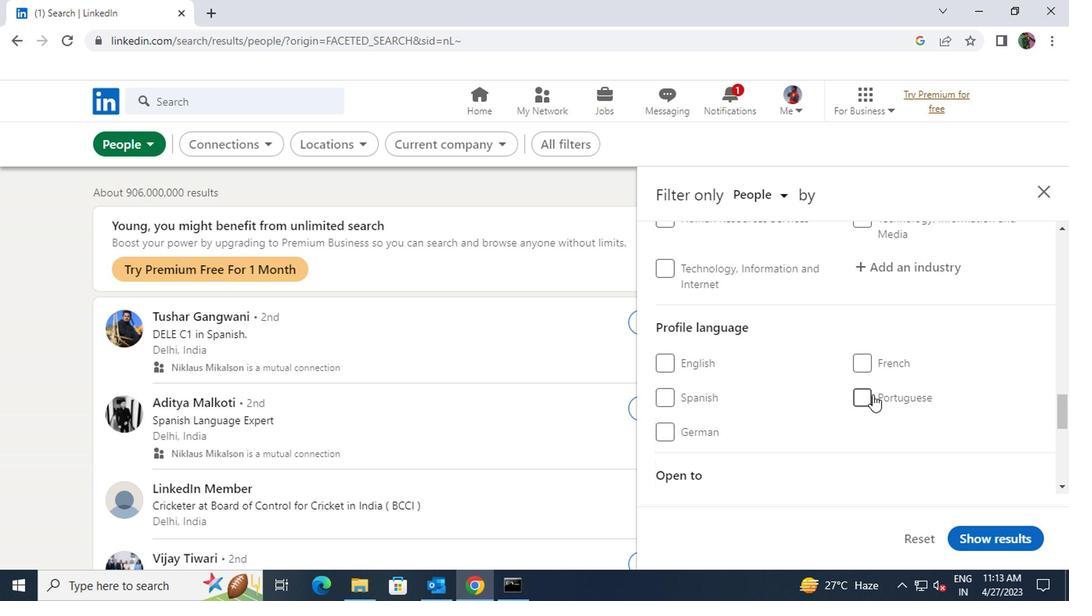 
Action: Mouse pressed left at (739, 399)
Screenshot: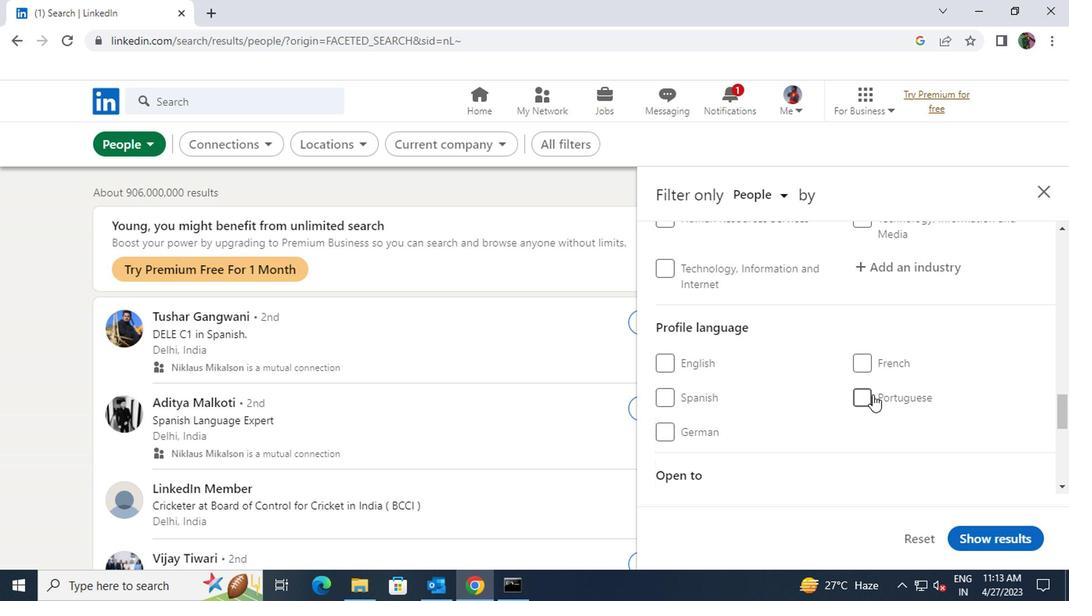 
Action: Mouse moved to (732, 418)
Screenshot: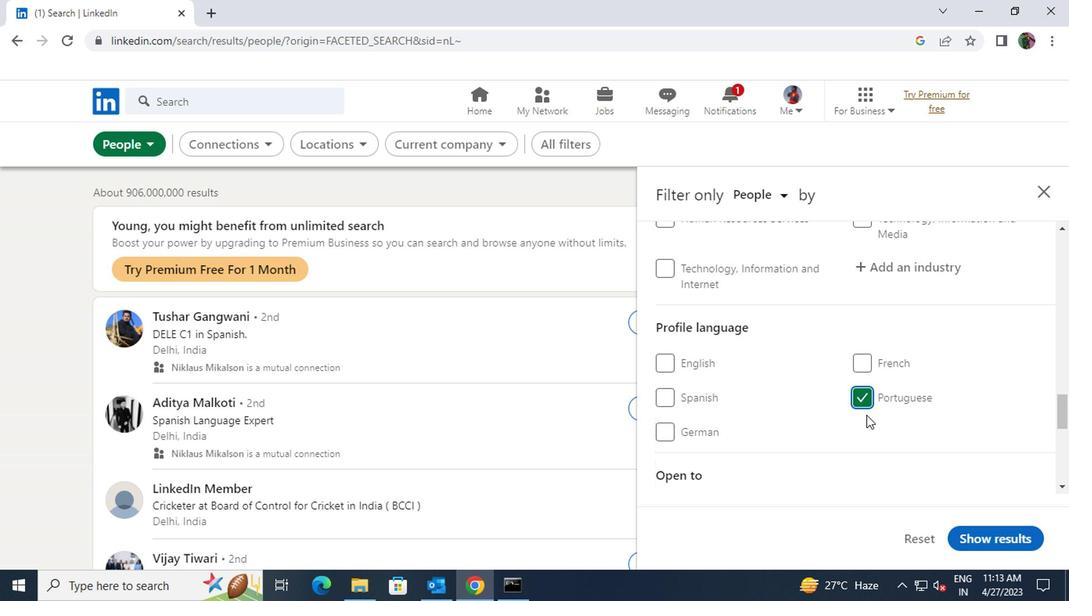 
Action: Mouse scrolled (732, 418) with delta (0, 0)
Screenshot: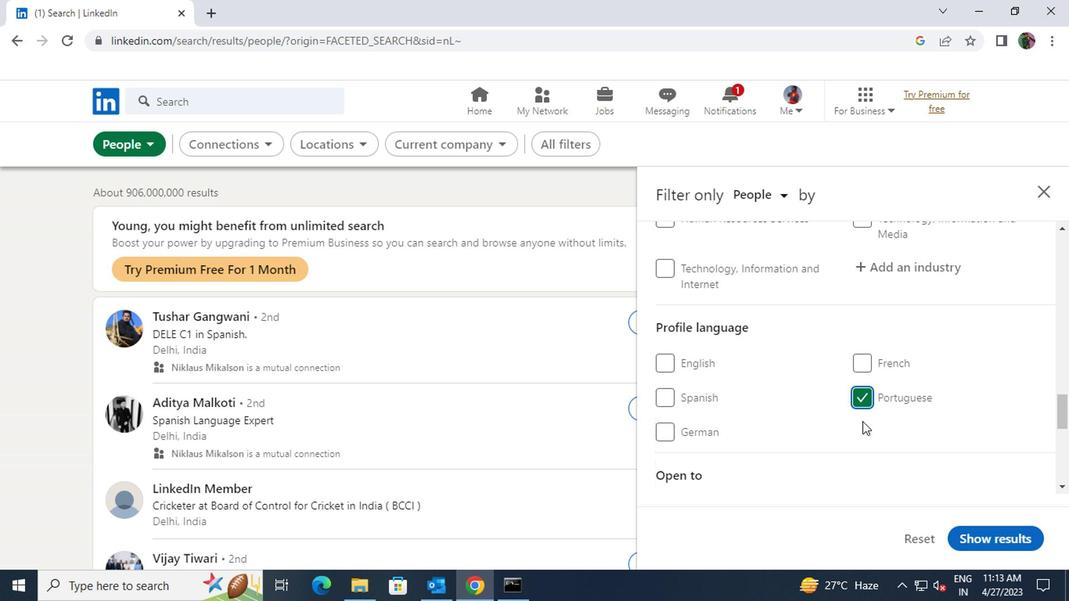 
Action: Mouse scrolled (732, 418) with delta (0, 0)
Screenshot: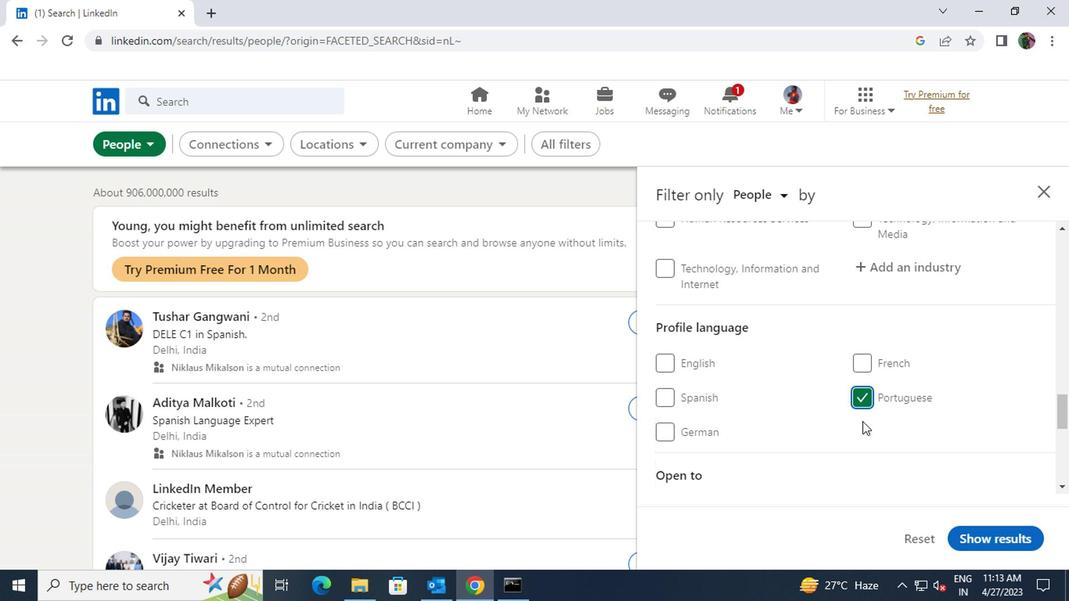 
Action: Mouse scrolled (732, 418) with delta (0, 0)
Screenshot: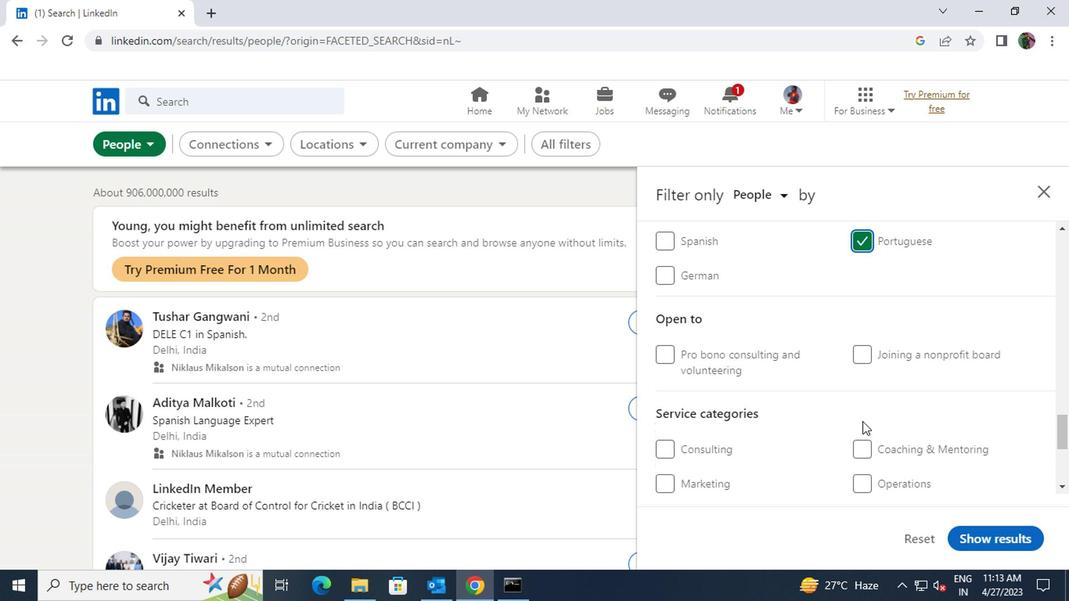 
Action: Mouse scrolled (732, 418) with delta (0, 0)
Screenshot: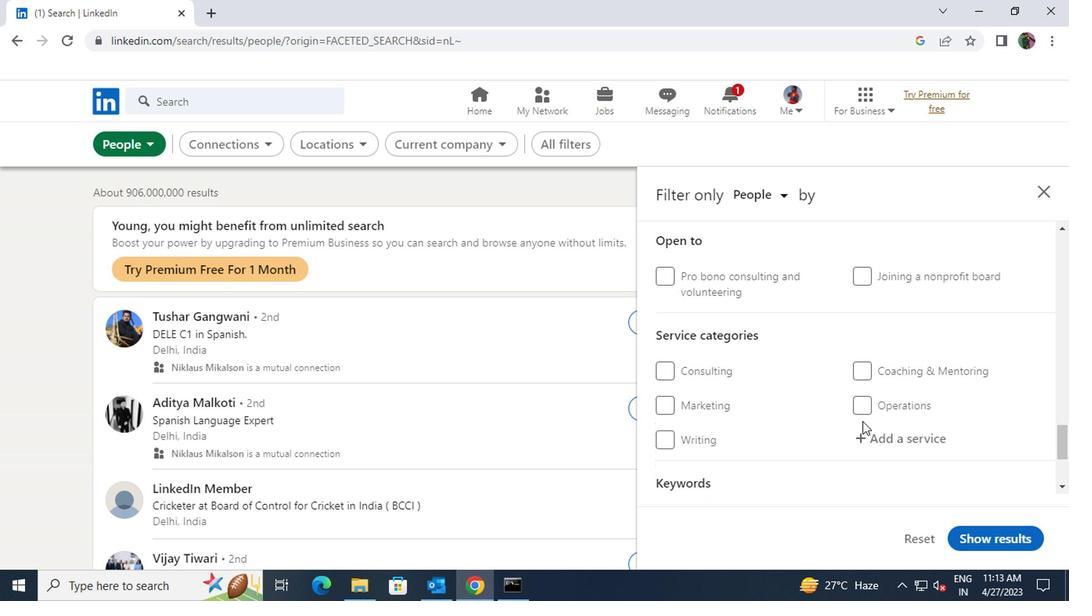 
Action: Mouse moved to (740, 378)
Screenshot: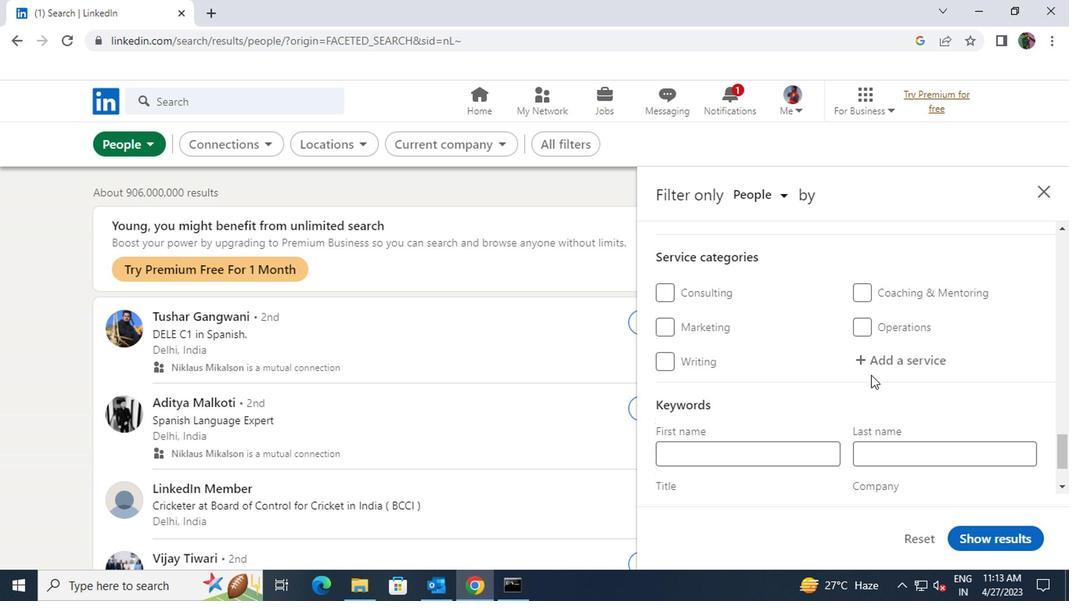
Action: Mouse pressed left at (740, 378)
Screenshot: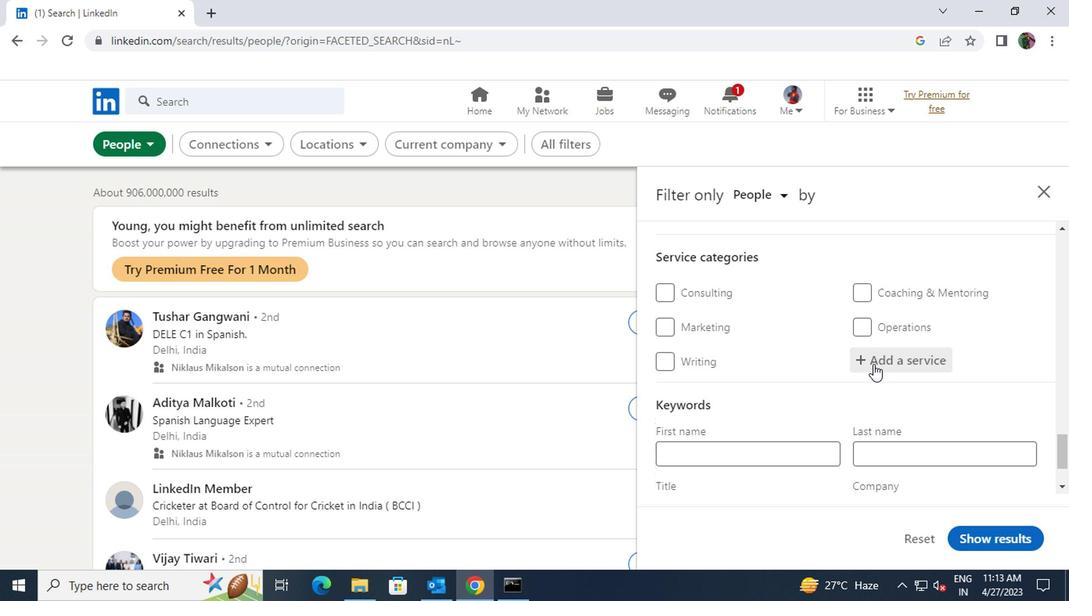 
Action: Key pressed <Key.shift>NONPROFIT
Screenshot: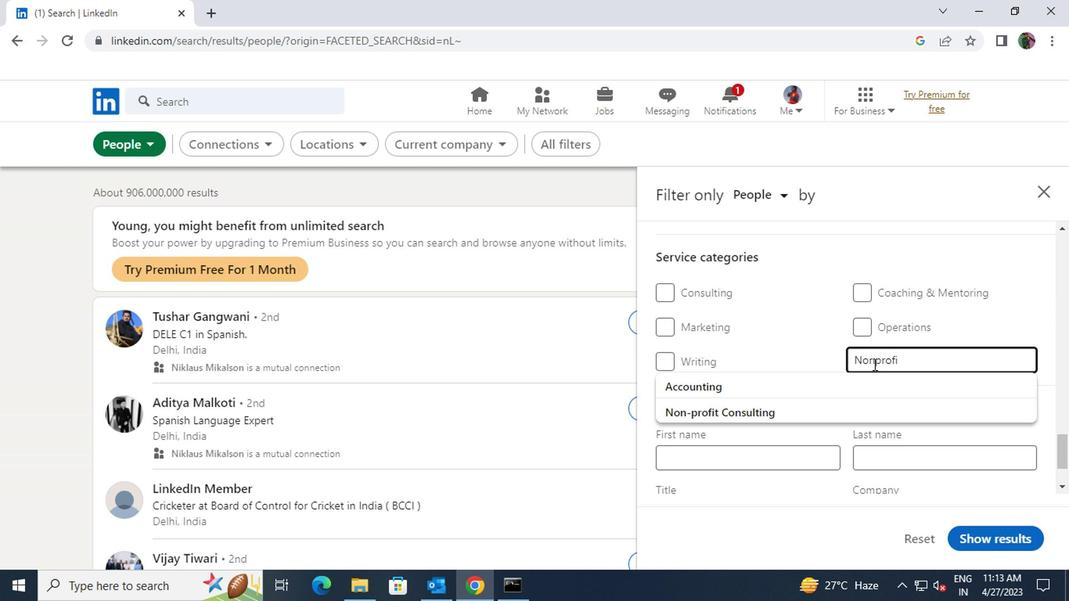 
Action: Mouse moved to (733, 407)
Screenshot: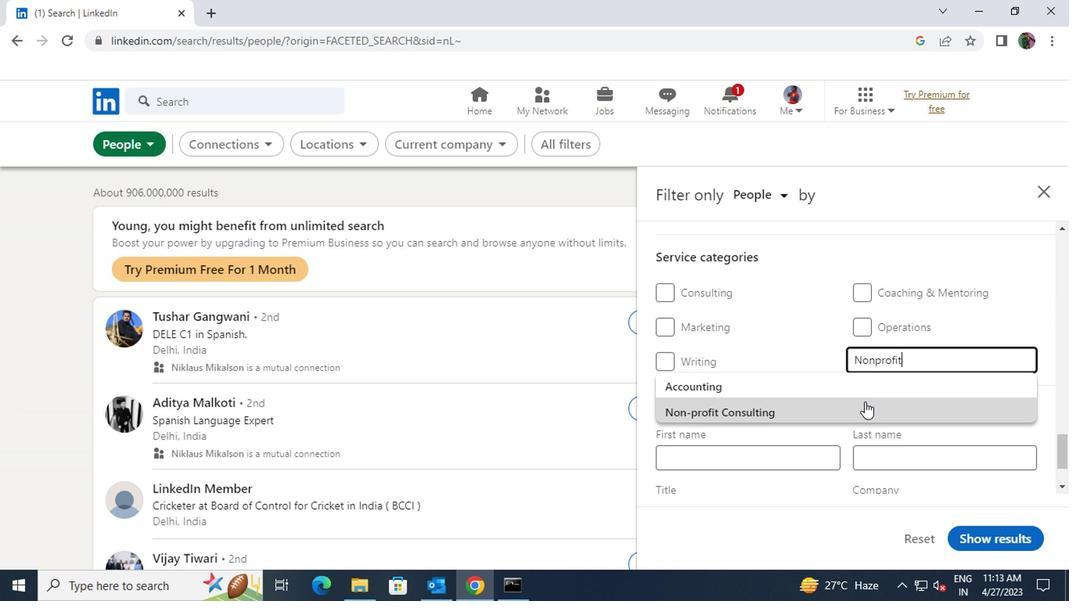 
Action: Mouse pressed left at (733, 407)
Screenshot: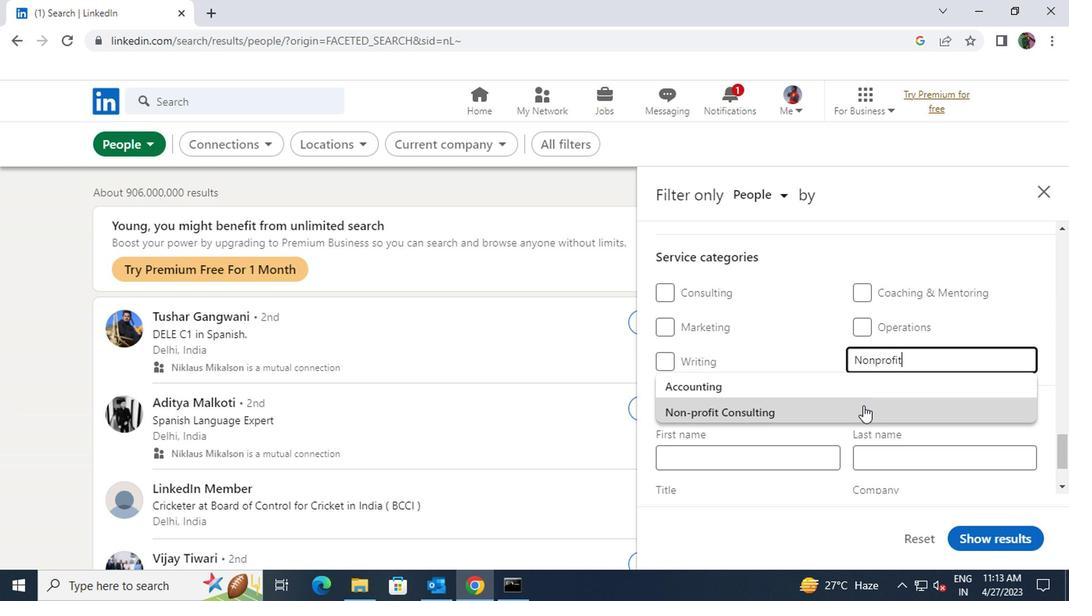 
Action: Mouse scrolled (733, 407) with delta (0, 0)
Screenshot: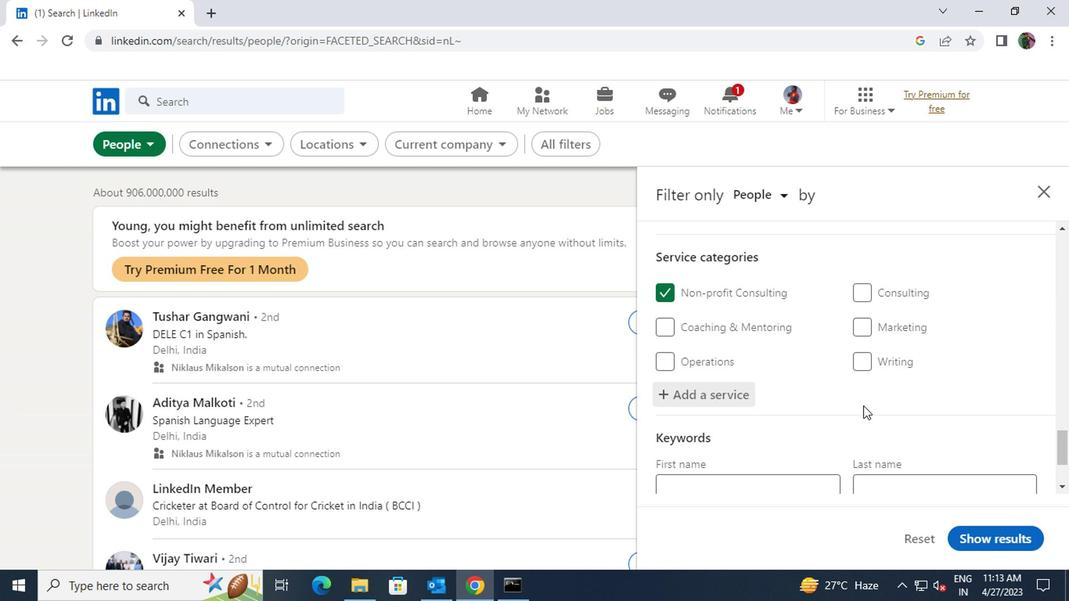 
Action: Mouse scrolled (733, 407) with delta (0, 0)
Screenshot: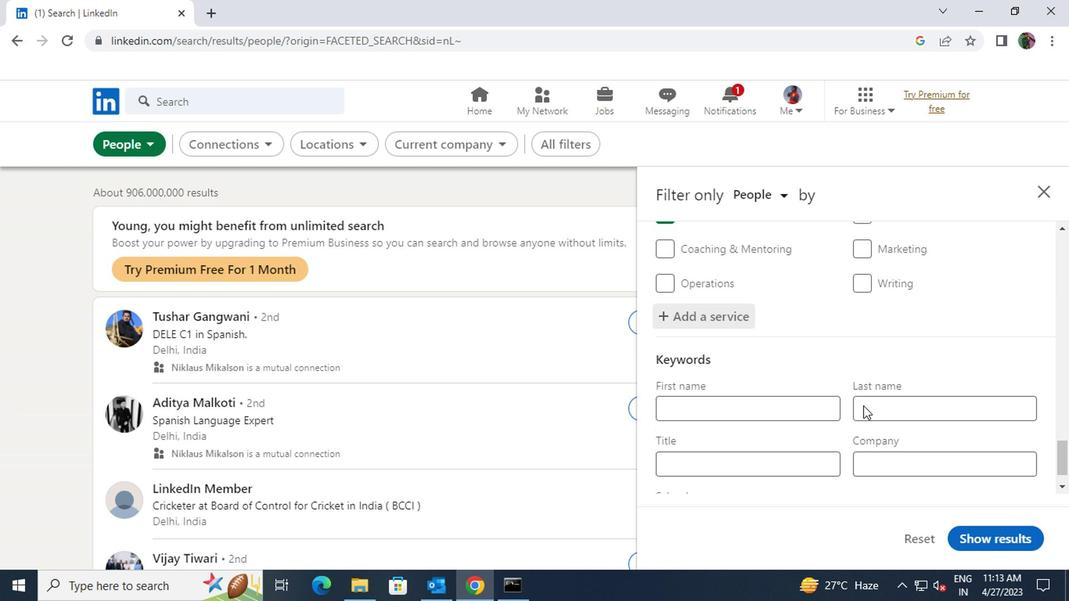 
Action: Mouse moved to (703, 422)
Screenshot: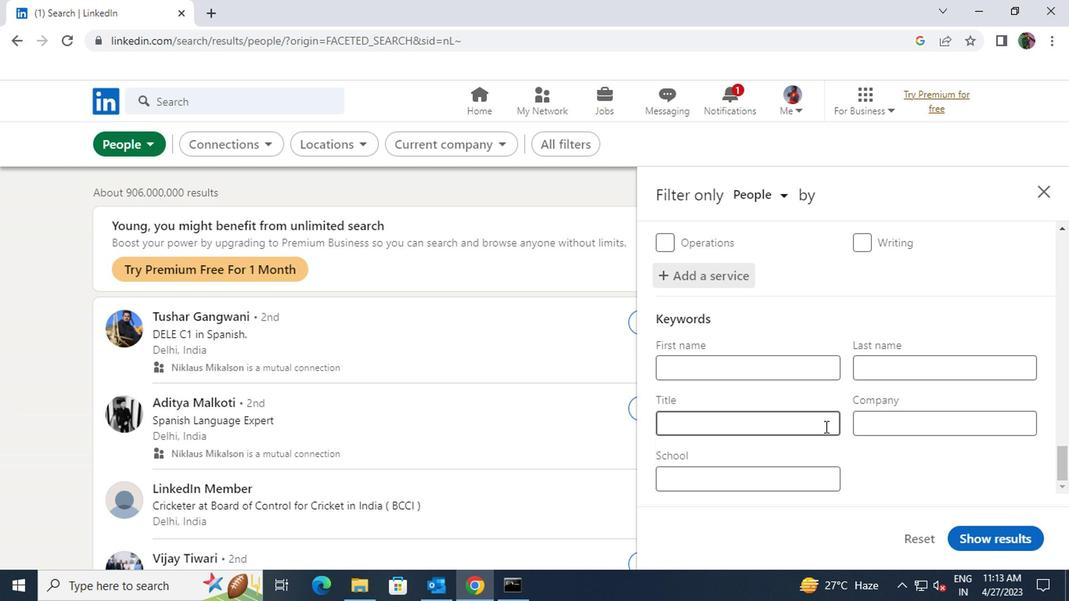 
Action: Mouse pressed left at (703, 422)
Screenshot: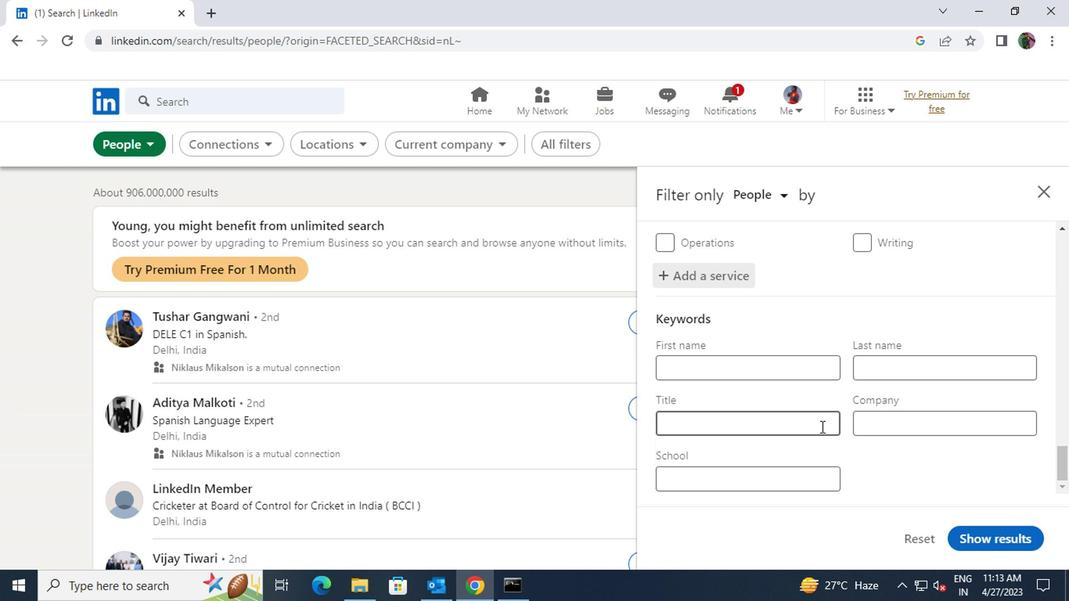 
Action: Key pressed <Key.shift>CALL<Key.space>ENTRE<Key.space>REPESENTATIVE
Screenshot: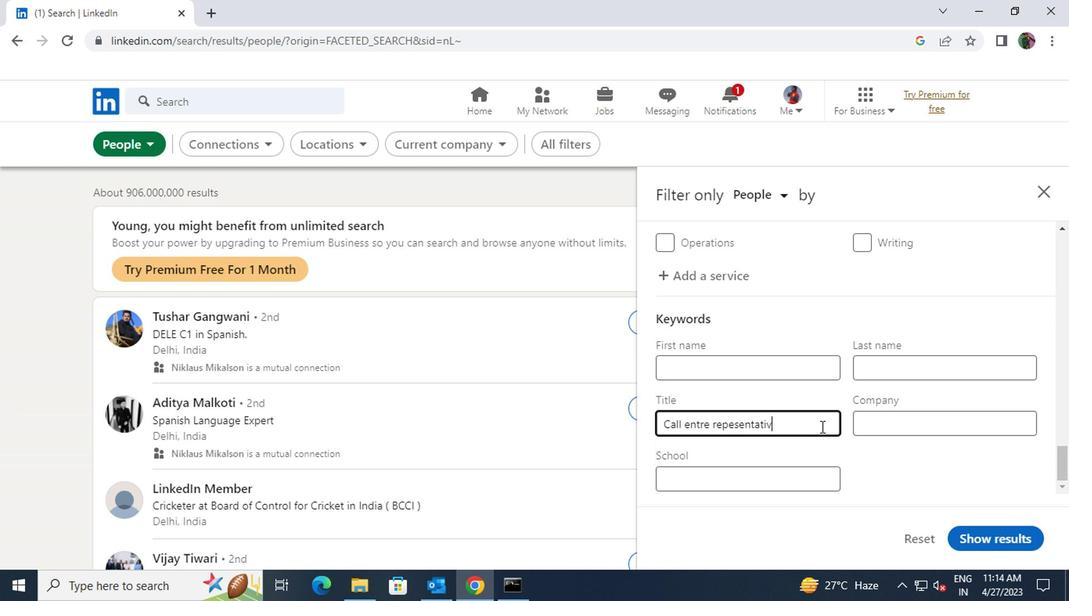 
Action: Mouse moved to (827, 507)
Screenshot: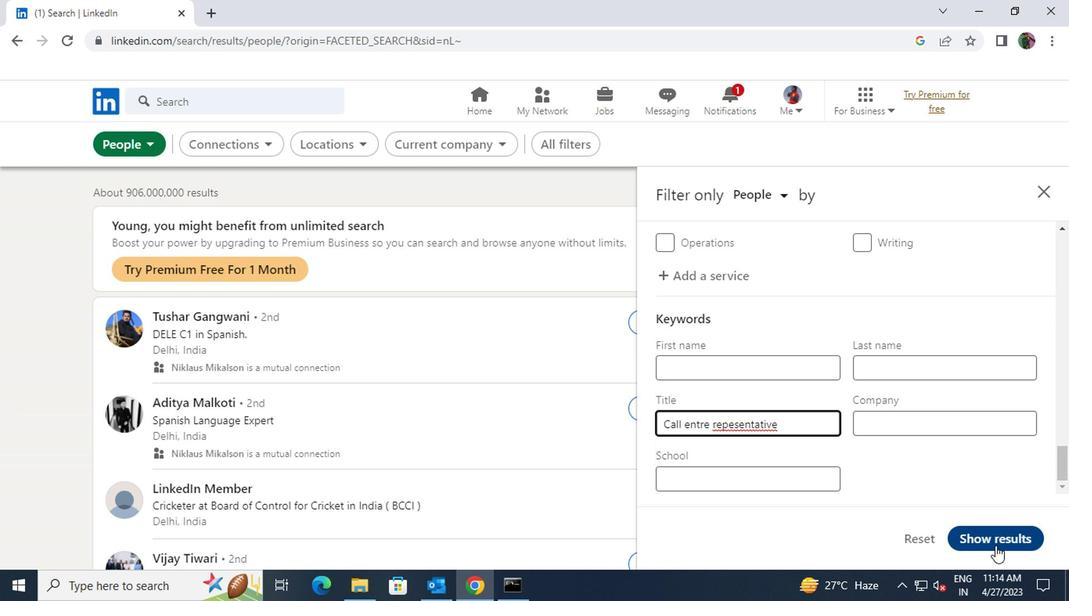 
Action: Mouse pressed left at (827, 507)
Screenshot: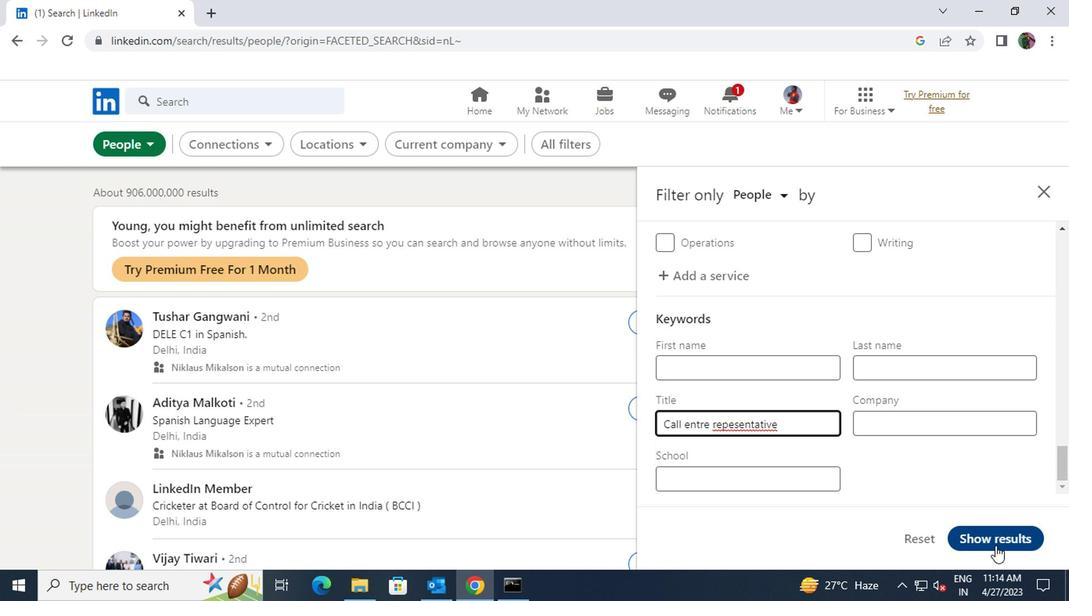 
